 Task: Create a due date automation trigger when advanced on, 2 hours after a card is due add fields without custom field "Resume" set to a number greater or equal to 1 and greater than 10.
Action: Mouse moved to (1064, 130)
Screenshot: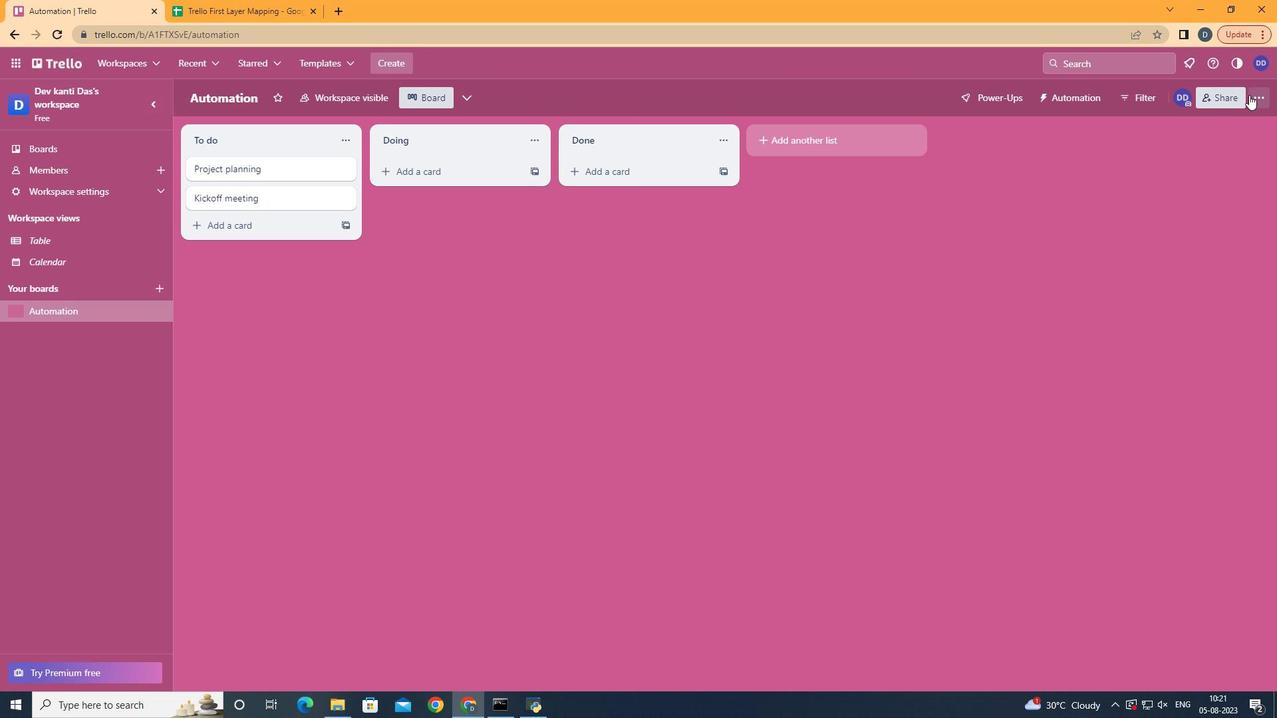 
Action: Mouse pressed left at (1064, 130)
Screenshot: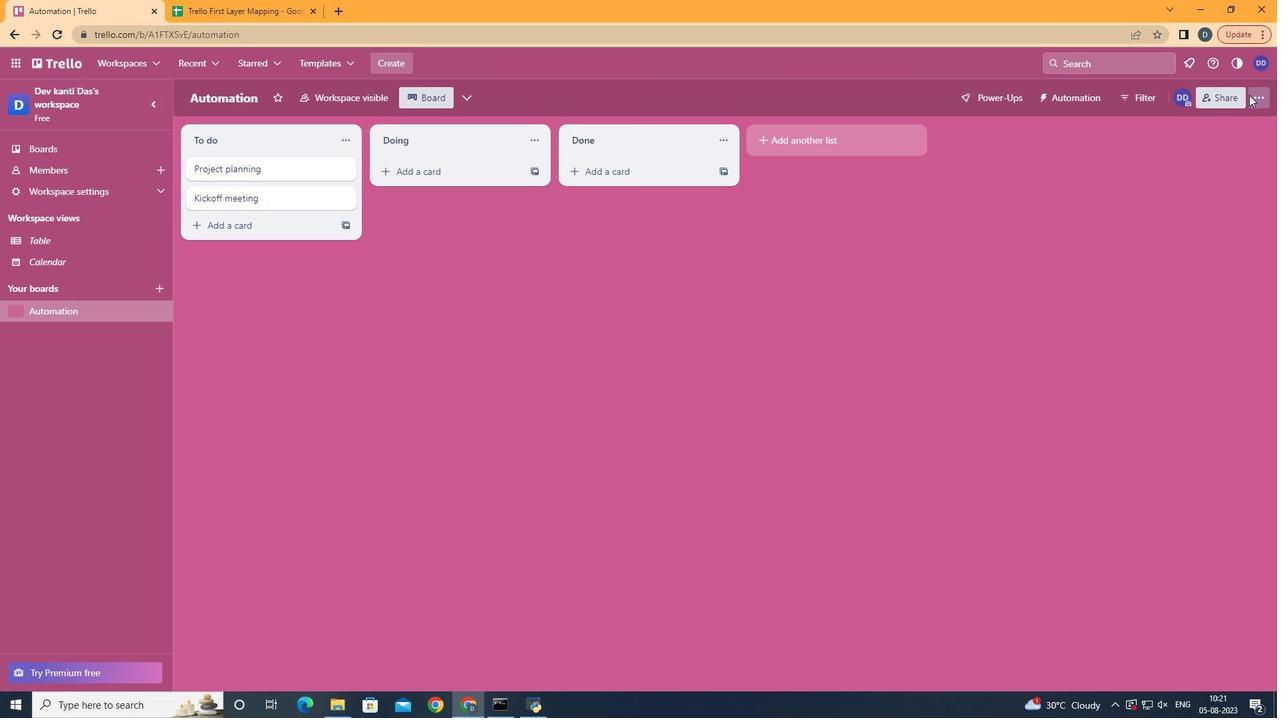 
Action: Mouse moved to (1015, 290)
Screenshot: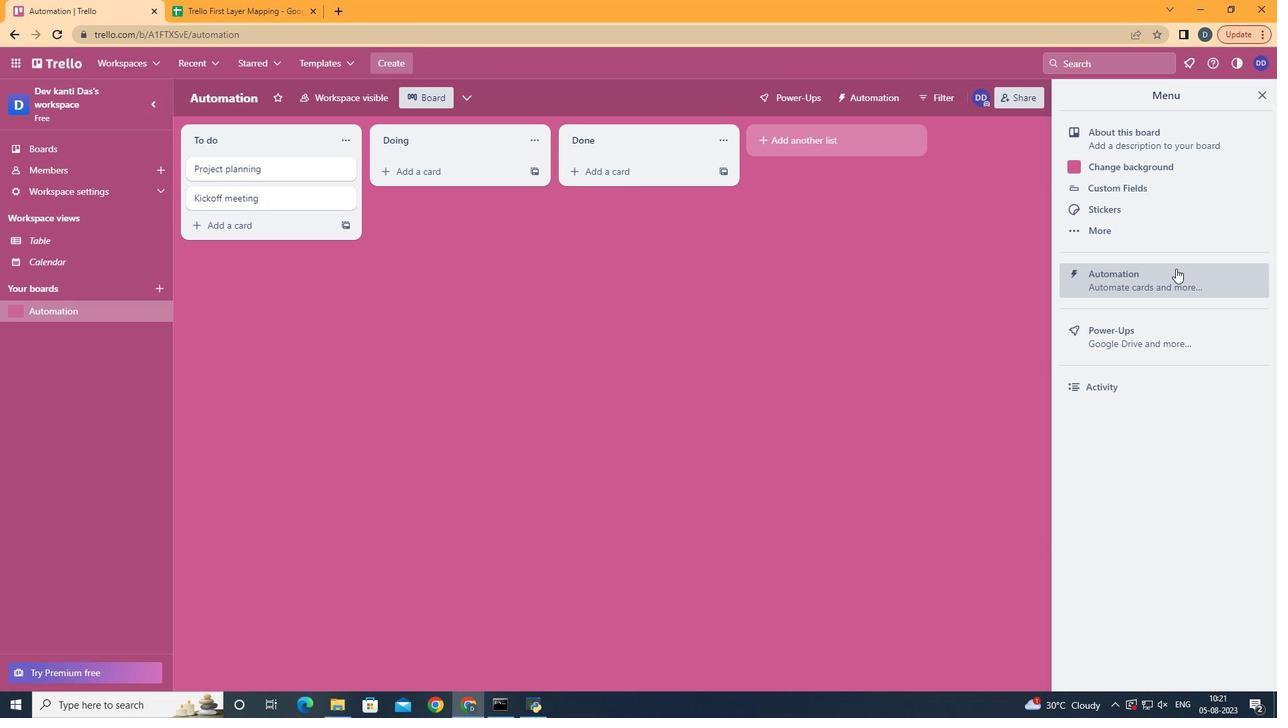 
Action: Mouse pressed left at (1015, 290)
Screenshot: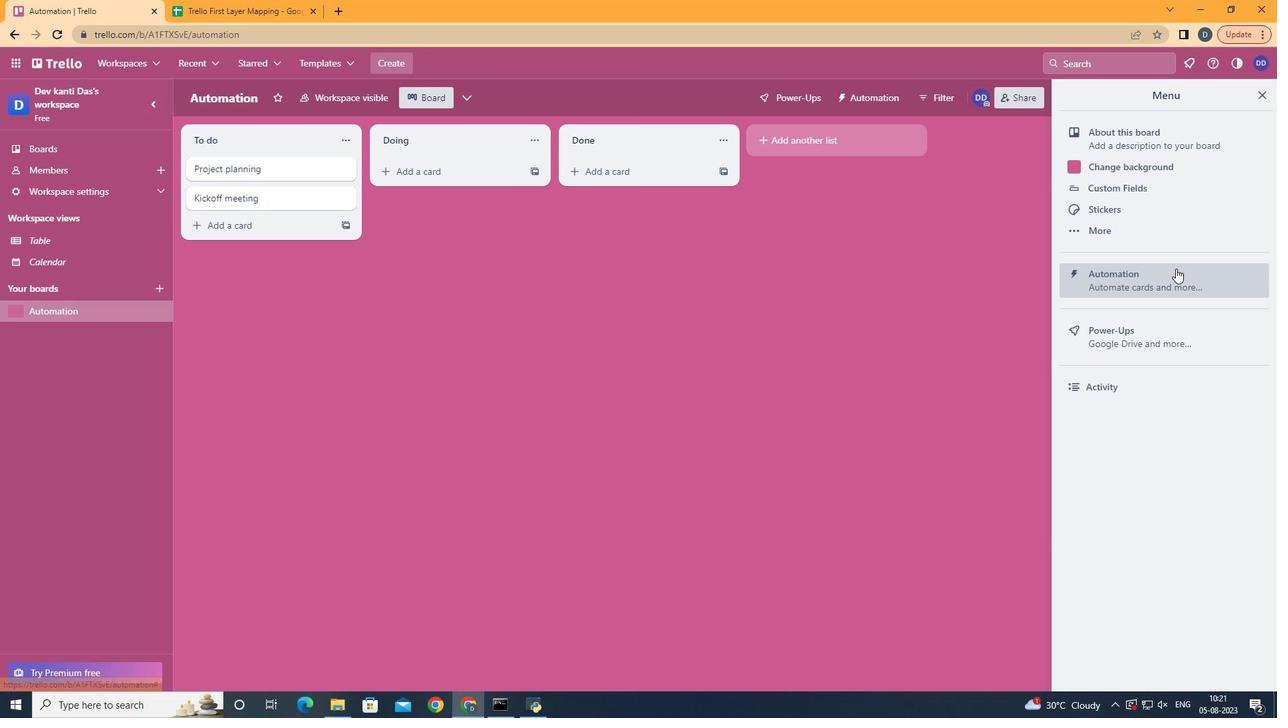 
Action: Mouse moved to (384, 286)
Screenshot: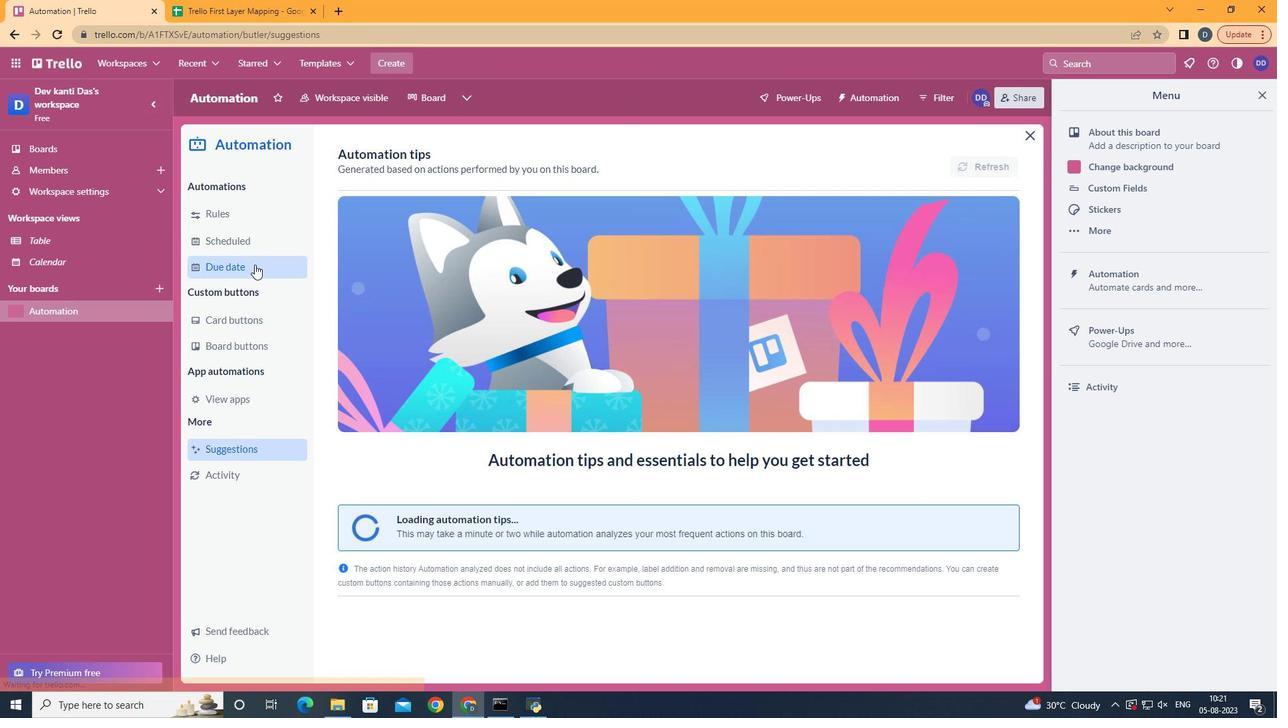 
Action: Mouse pressed left at (384, 286)
Screenshot: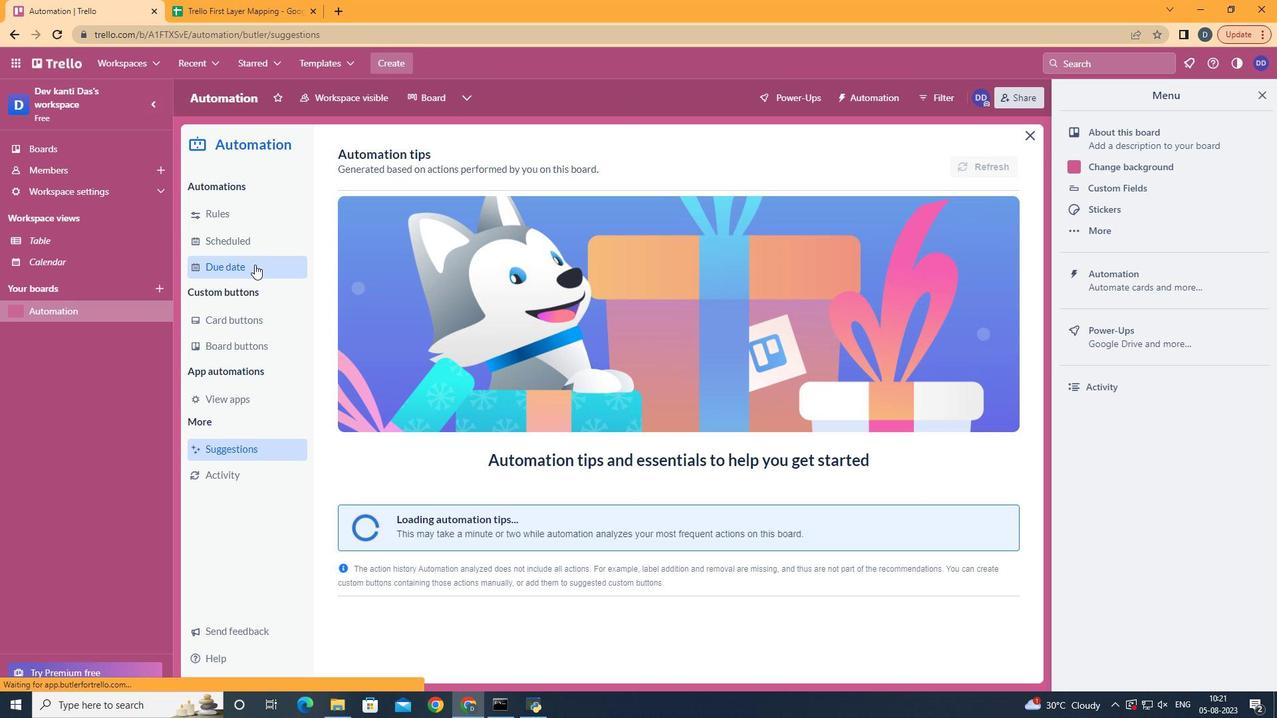 
Action: Mouse moved to (850, 186)
Screenshot: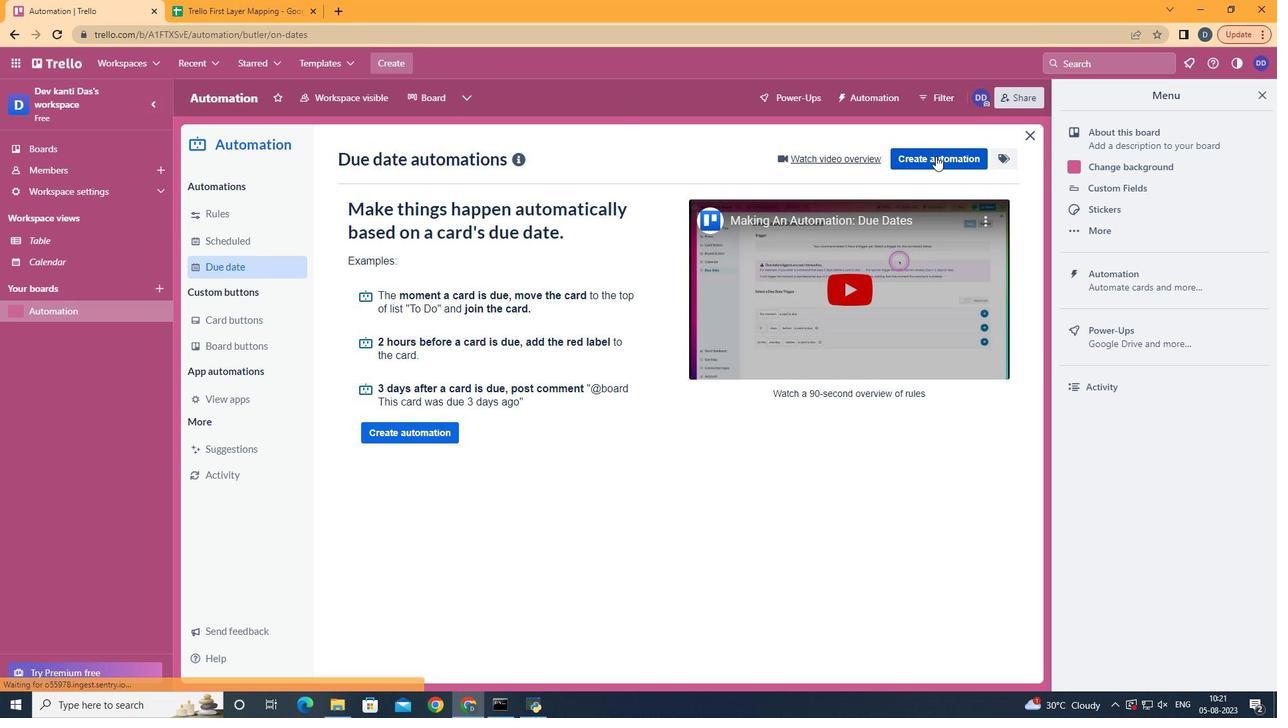 
Action: Mouse pressed left at (850, 186)
Screenshot: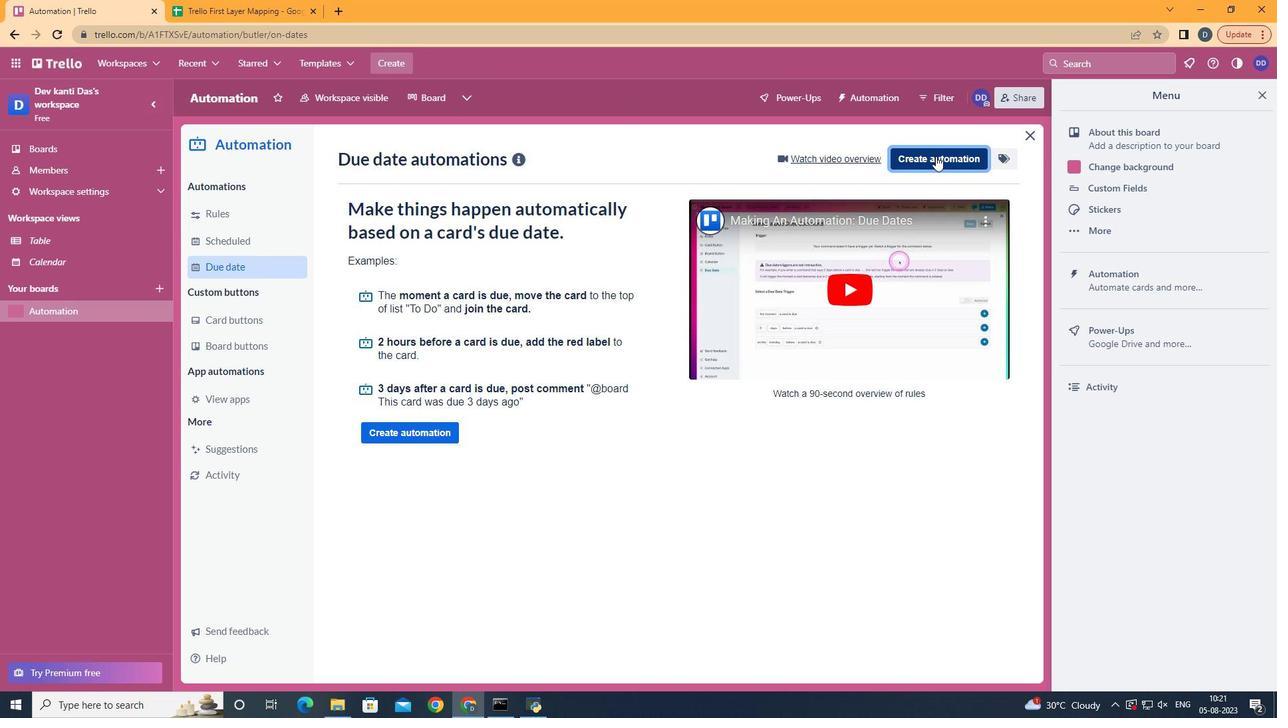 
Action: Mouse moved to (691, 300)
Screenshot: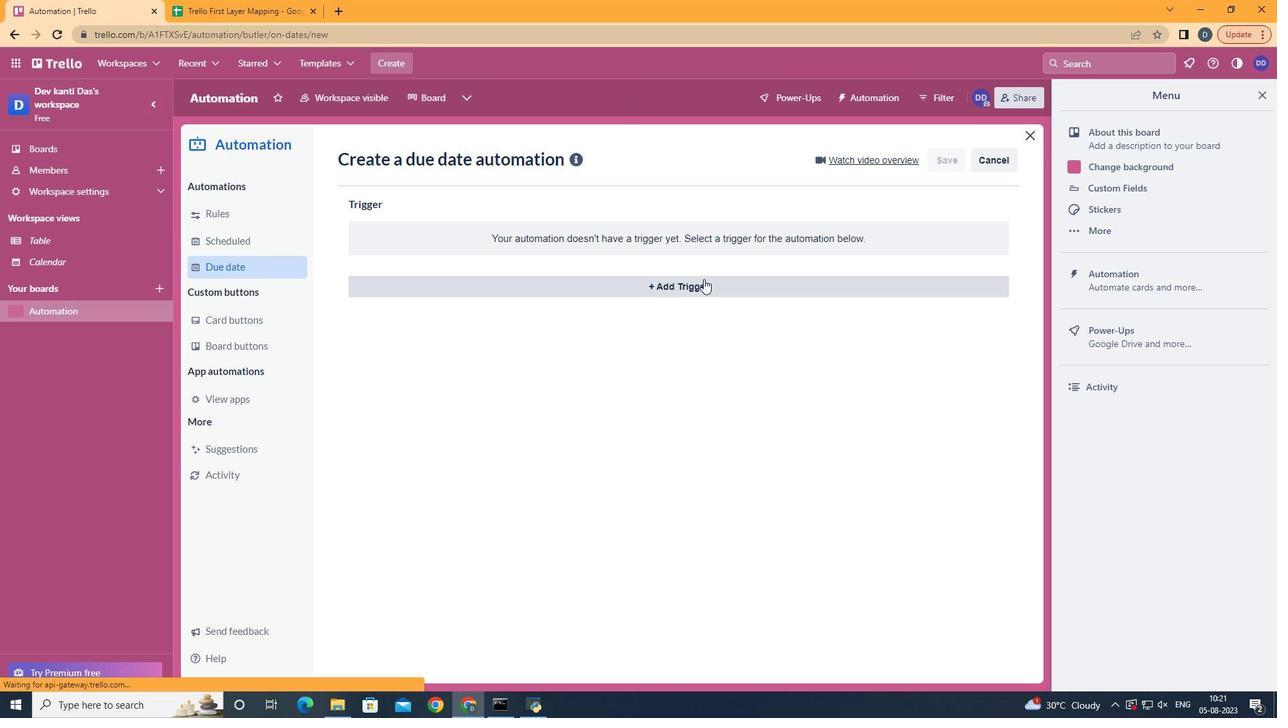 
Action: Mouse pressed left at (691, 300)
Screenshot: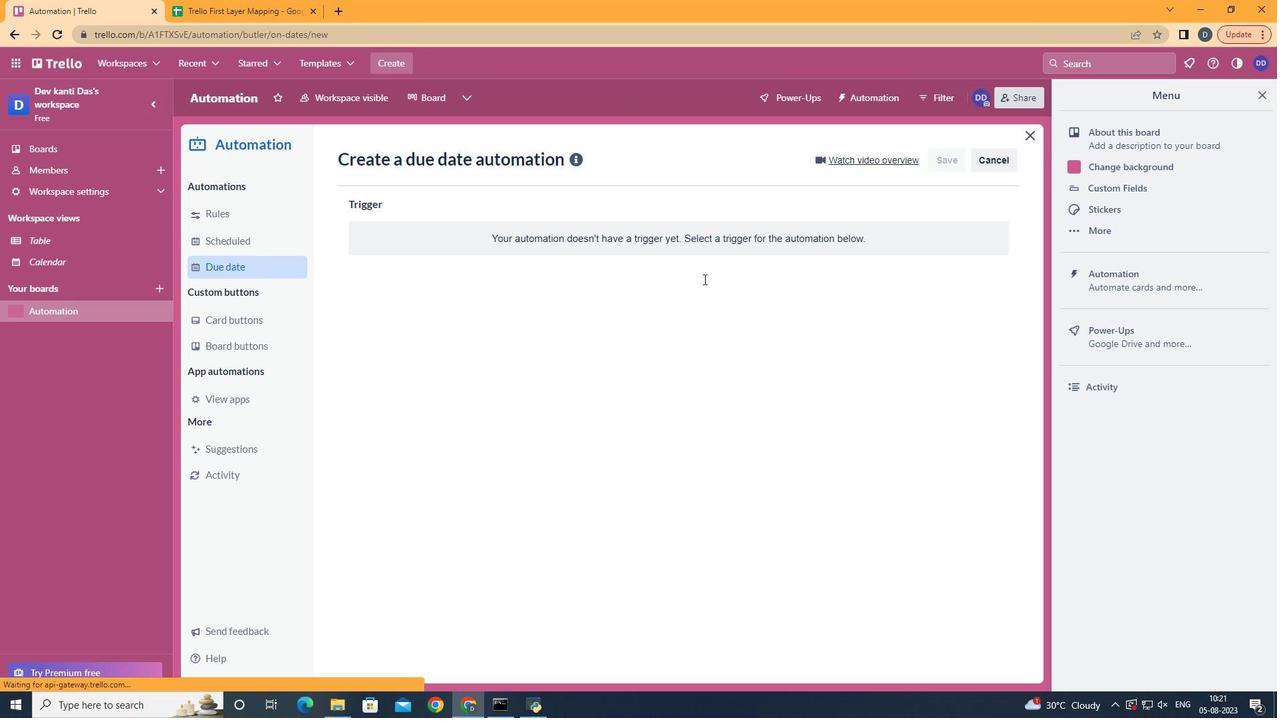 
Action: Mouse moved to (506, 567)
Screenshot: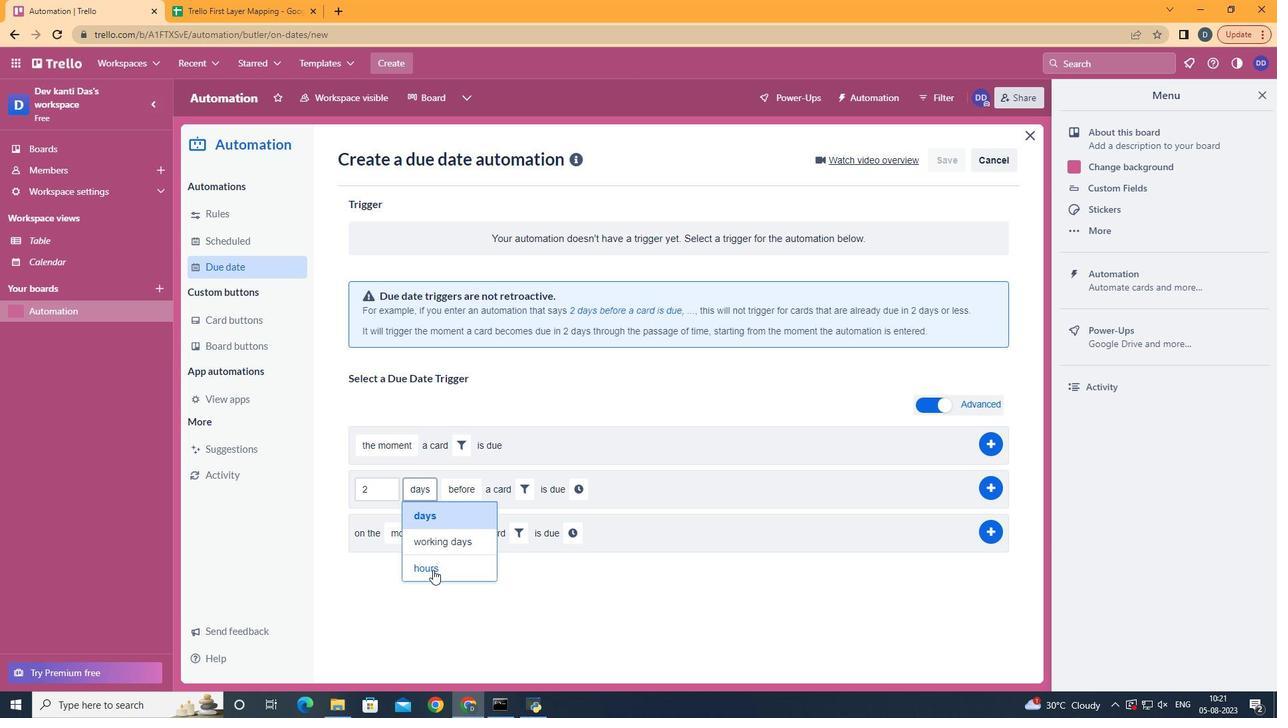 
Action: Mouse pressed left at (506, 567)
Screenshot: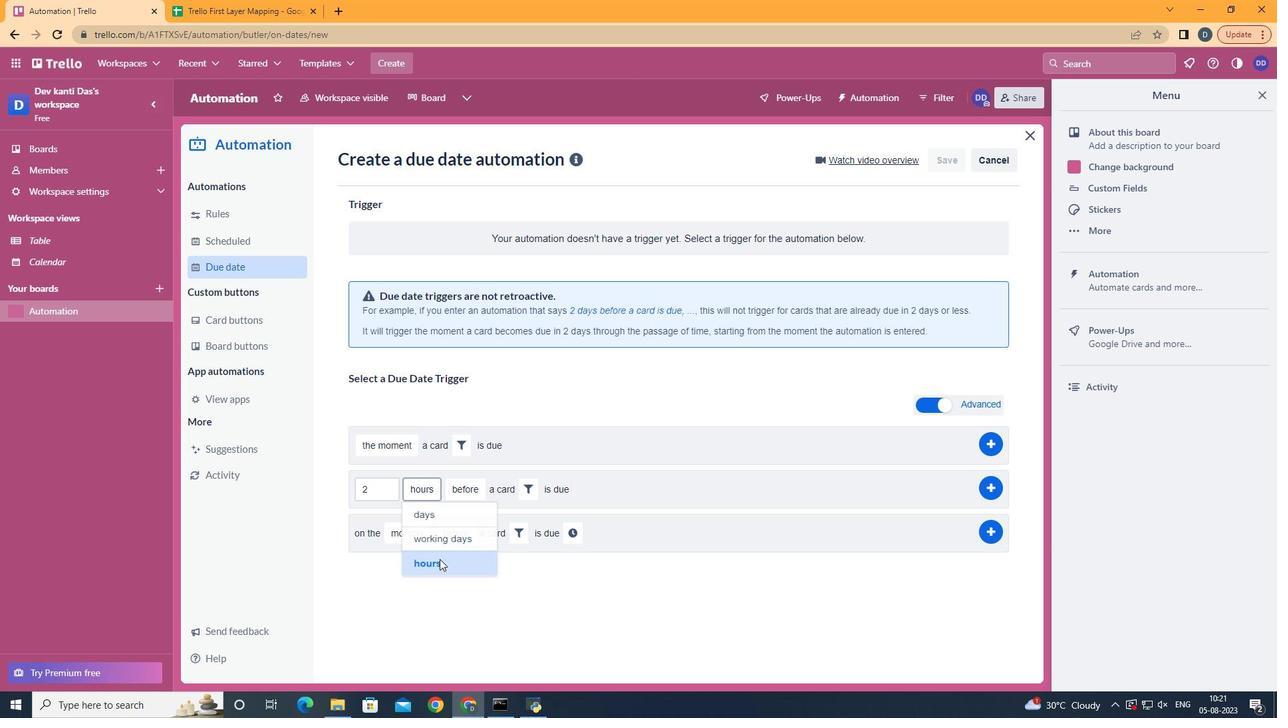 
Action: Mouse moved to (533, 542)
Screenshot: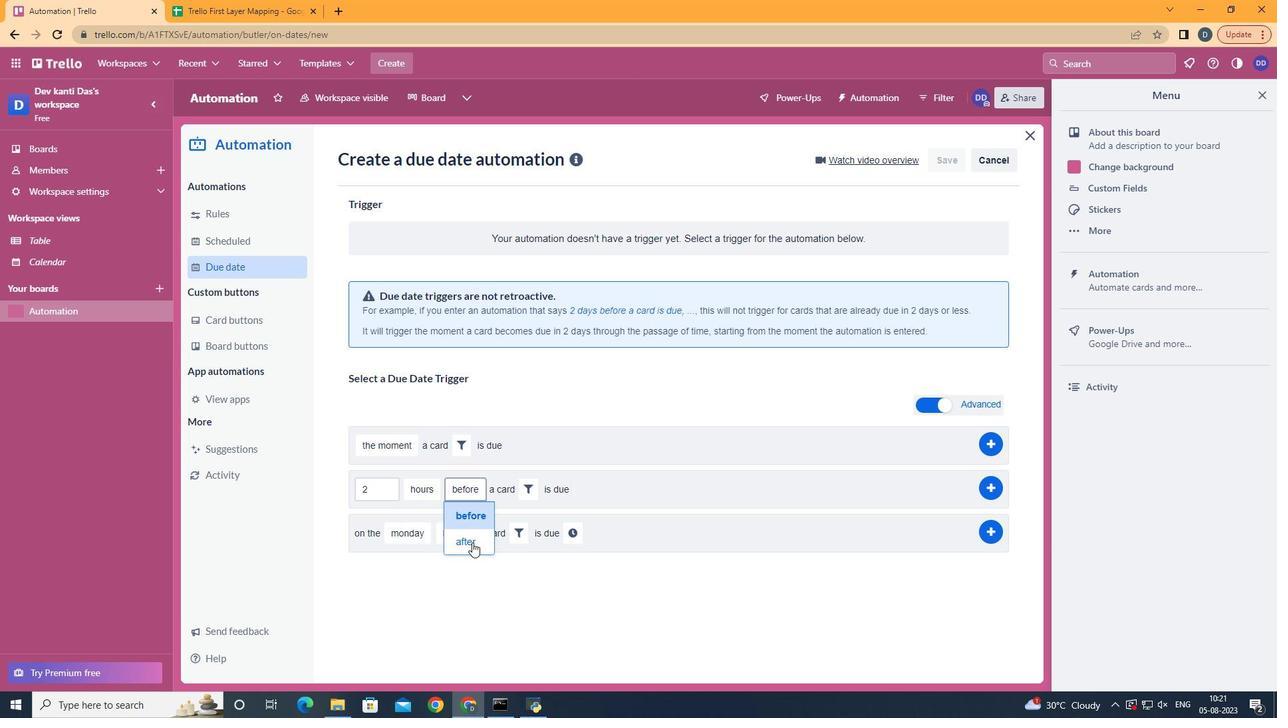 
Action: Mouse pressed left at (533, 542)
Screenshot: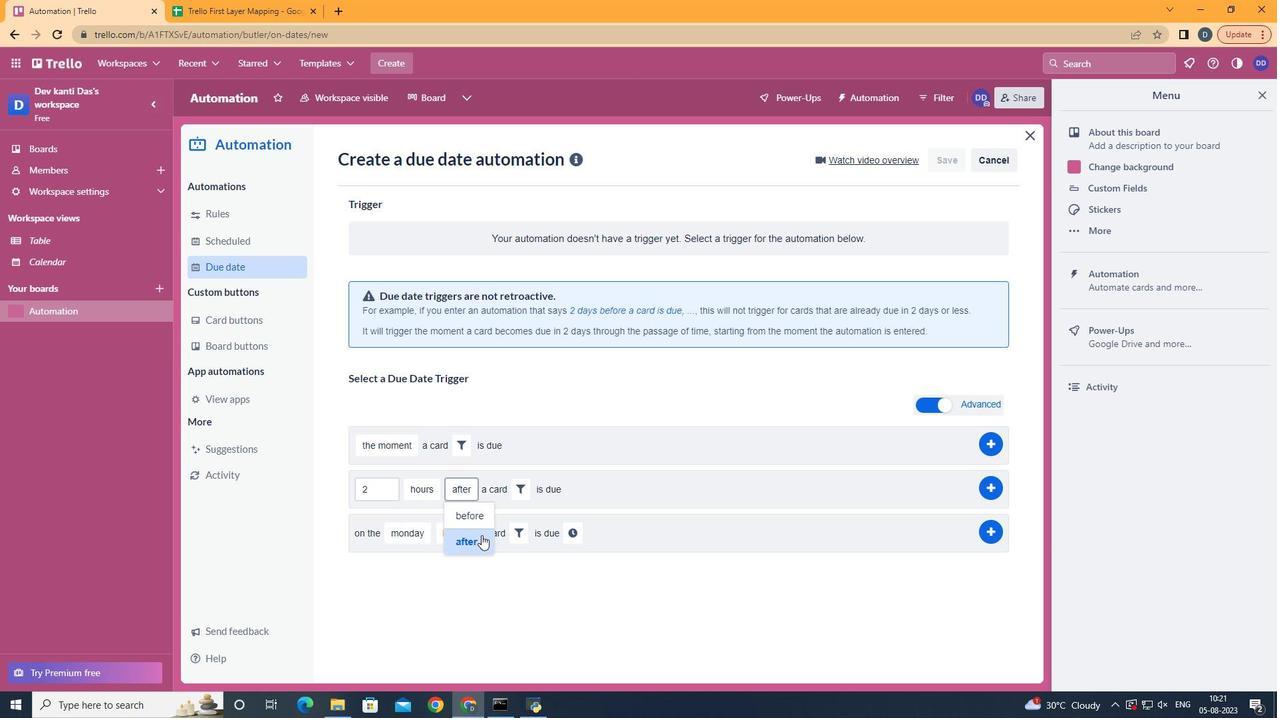 
Action: Mouse moved to (571, 495)
Screenshot: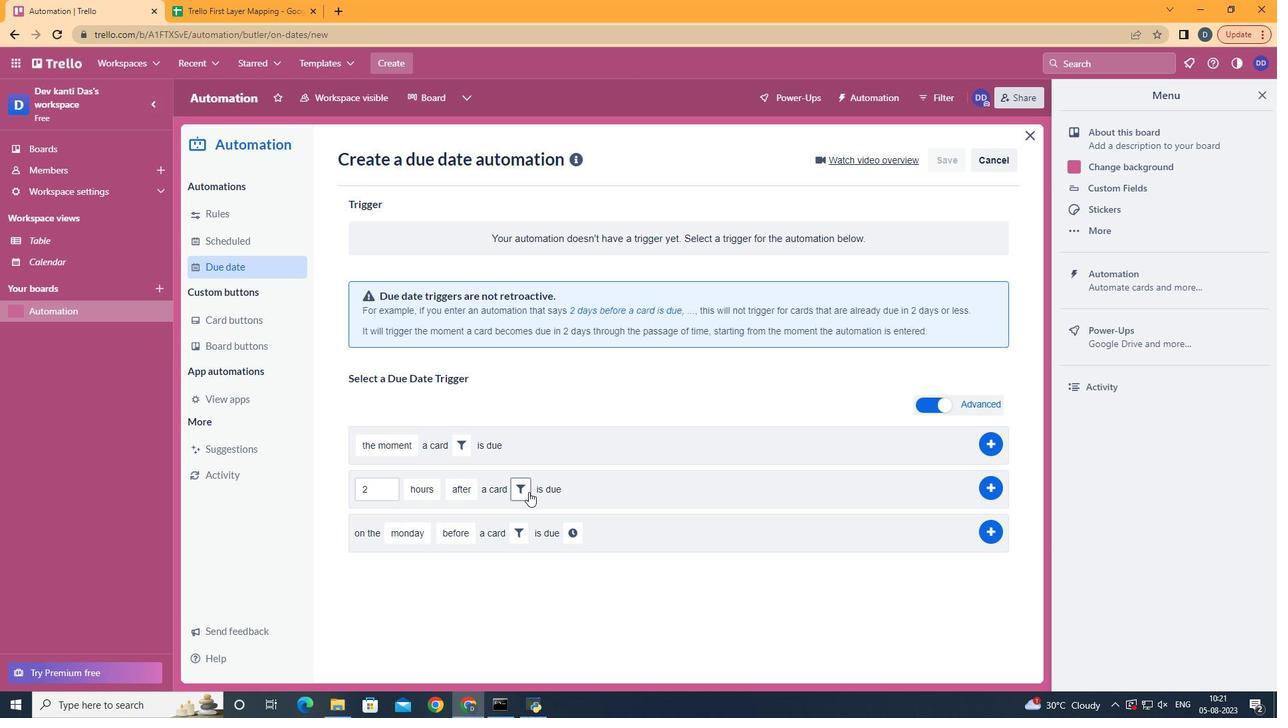 
Action: Mouse pressed left at (571, 495)
Screenshot: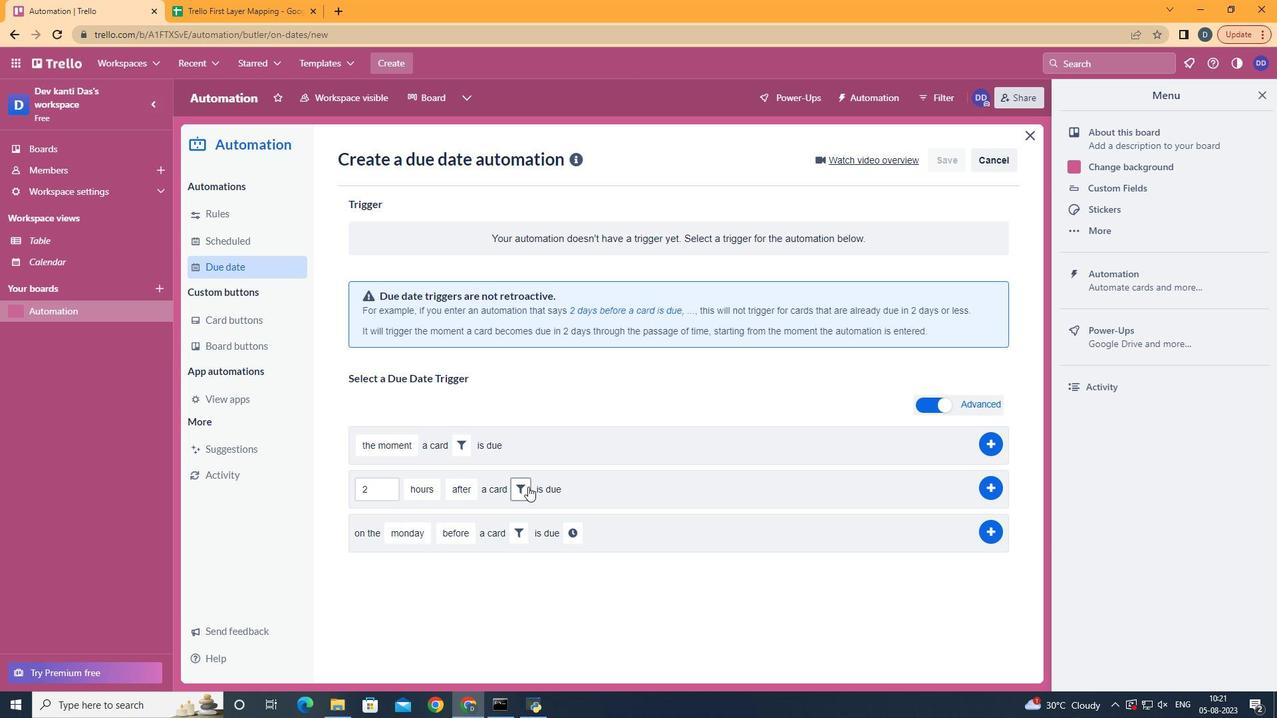 
Action: Mouse moved to (708, 533)
Screenshot: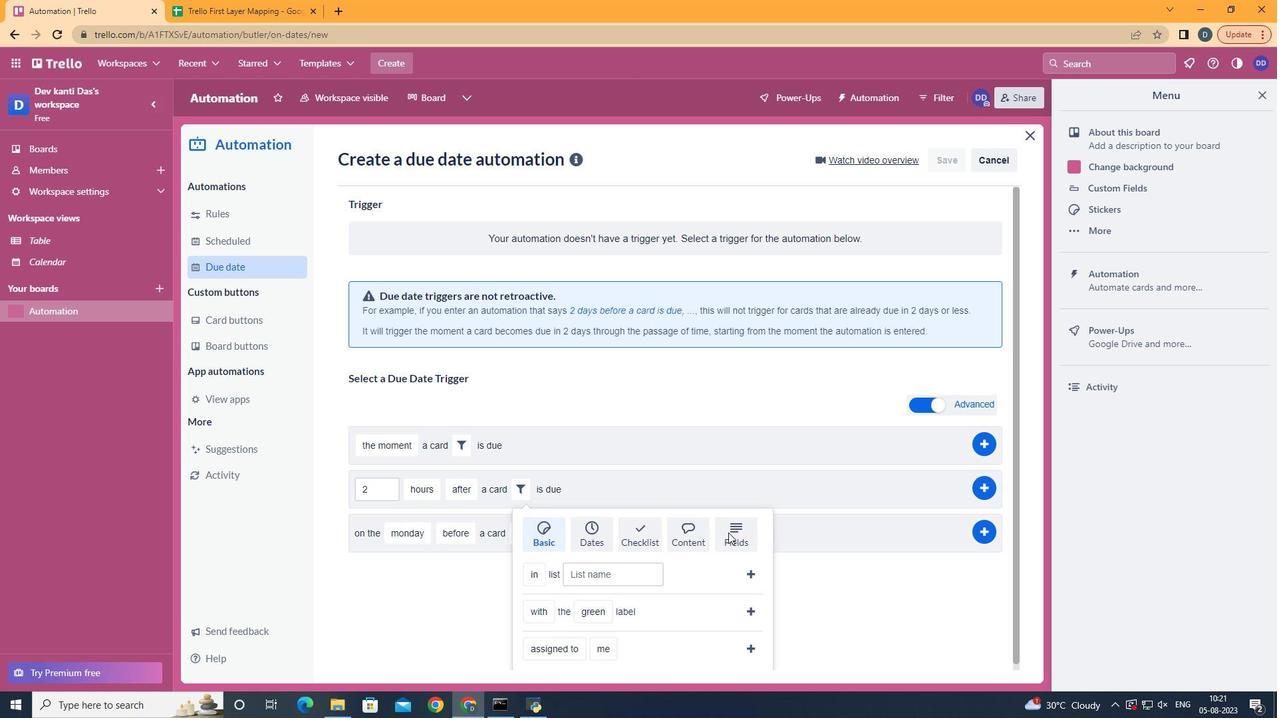 
Action: Mouse pressed left at (708, 533)
Screenshot: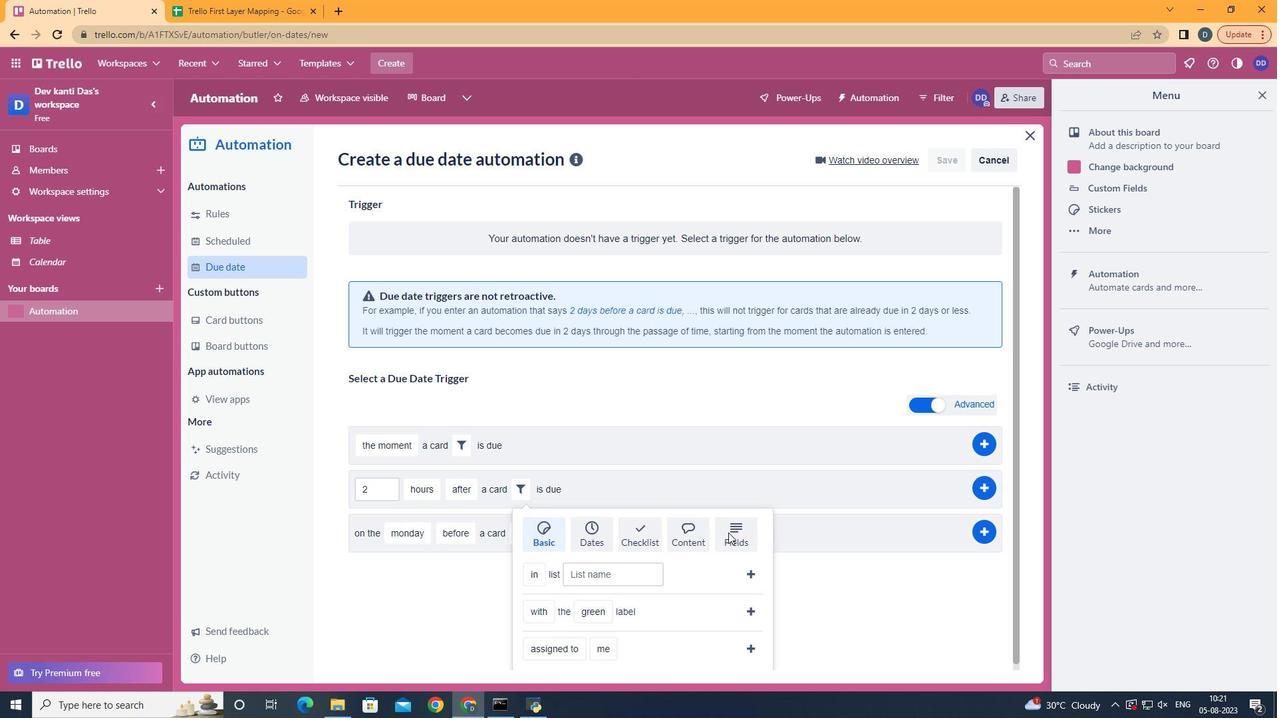 
Action: Mouse scrolled (708, 532) with delta (0, 0)
Screenshot: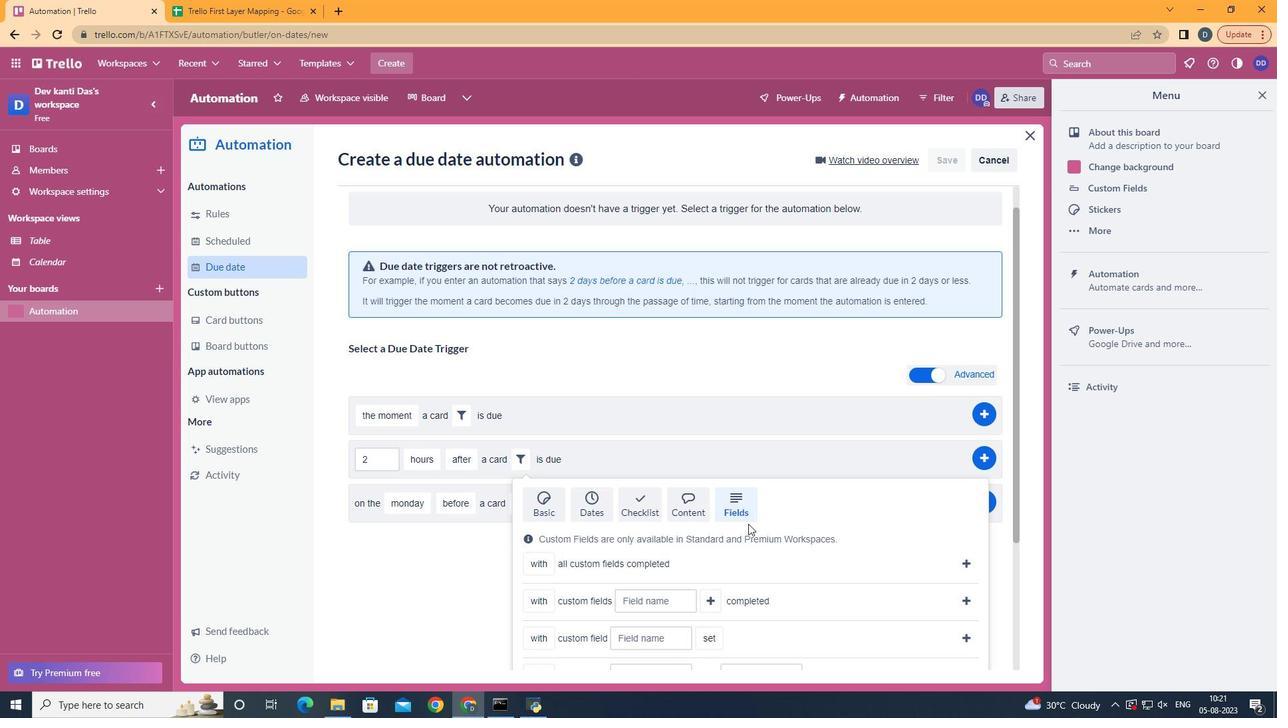 
Action: Mouse scrolled (708, 532) with delta (0, 0)
Screenshot: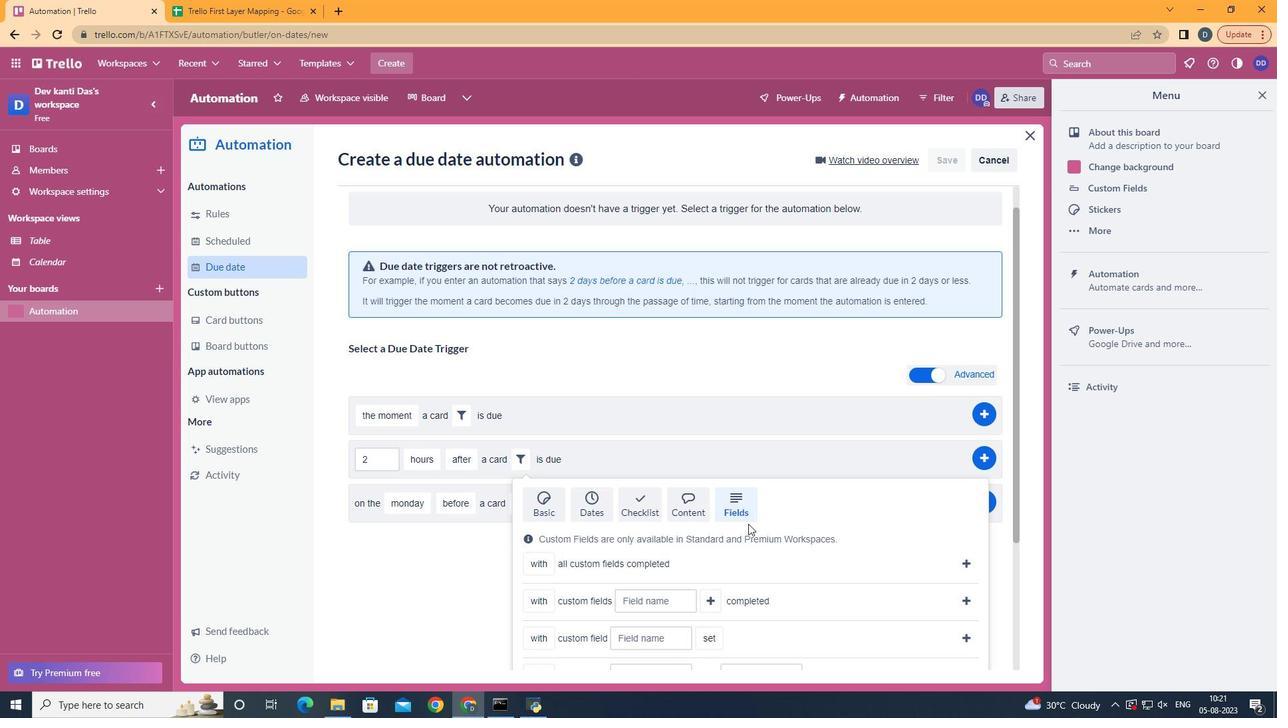 
Action: Mouse scrolled (708, 532) with delta (0, 0)
Screenshot: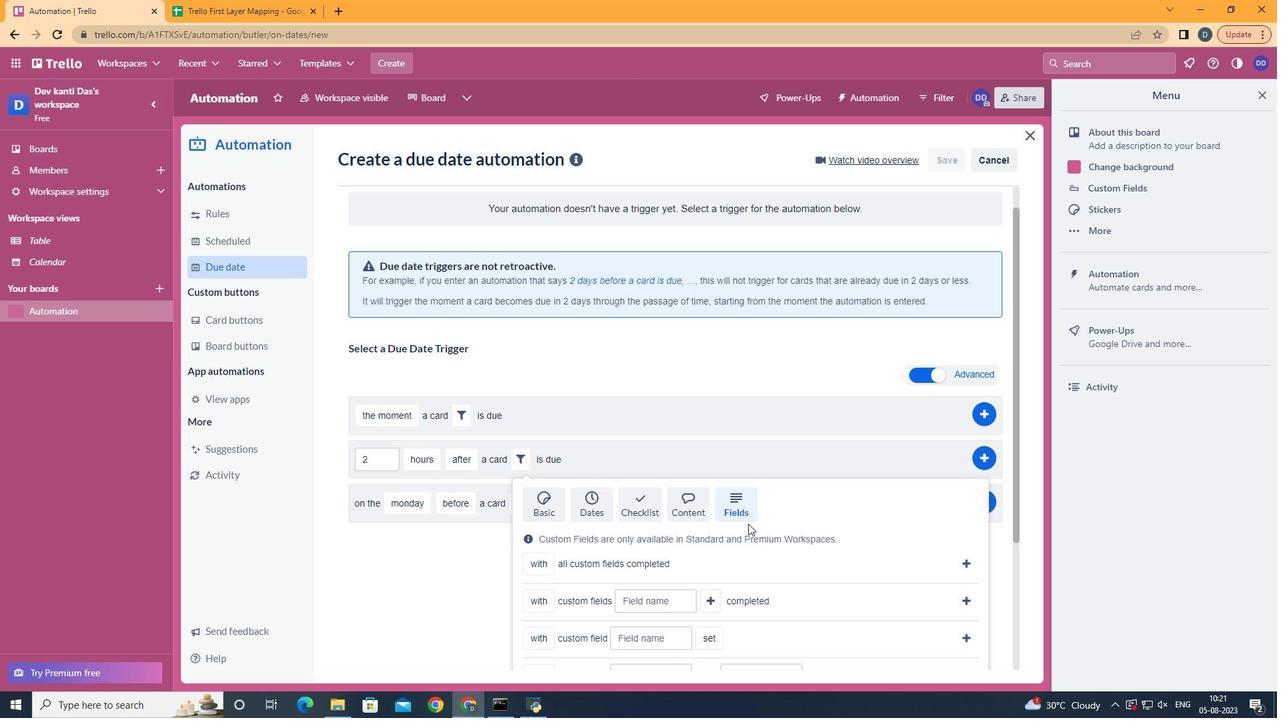
Action: Mouse scrolled (708, 532) with delta (0, 0)
Screenshot: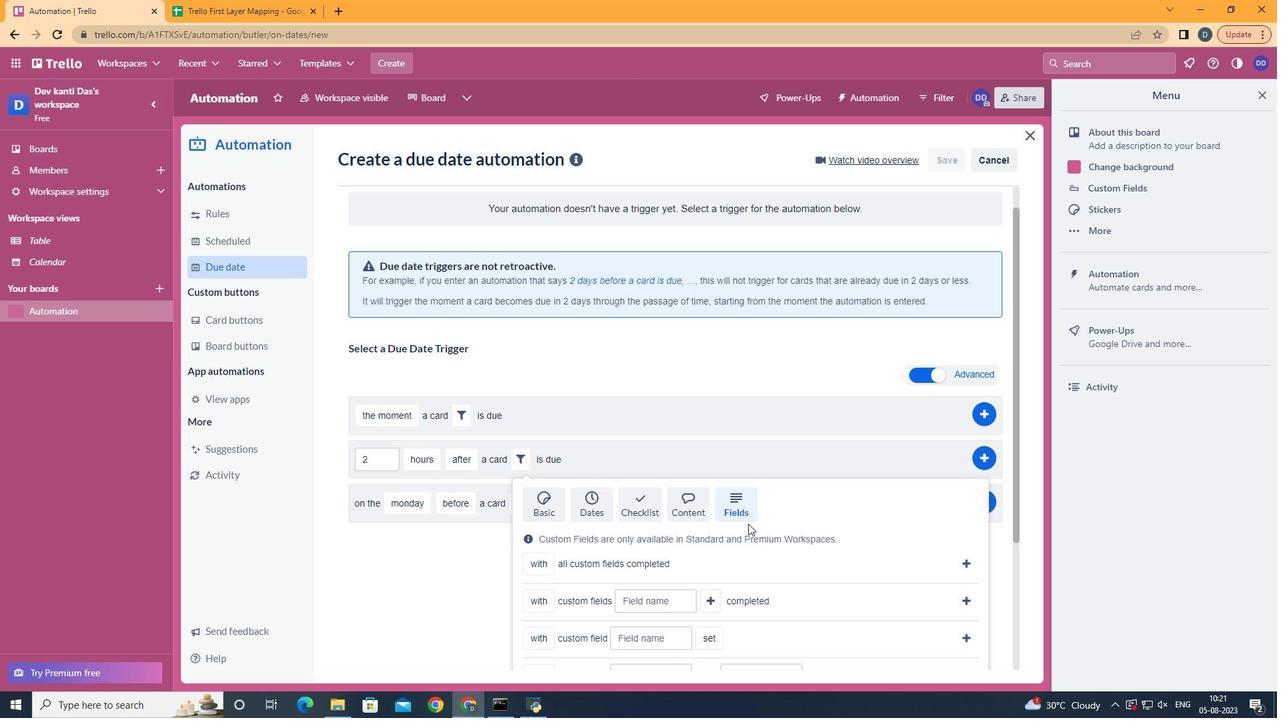 
Action: Mouse scrolled (708, 532) with delta (0, 0)
Screenshot: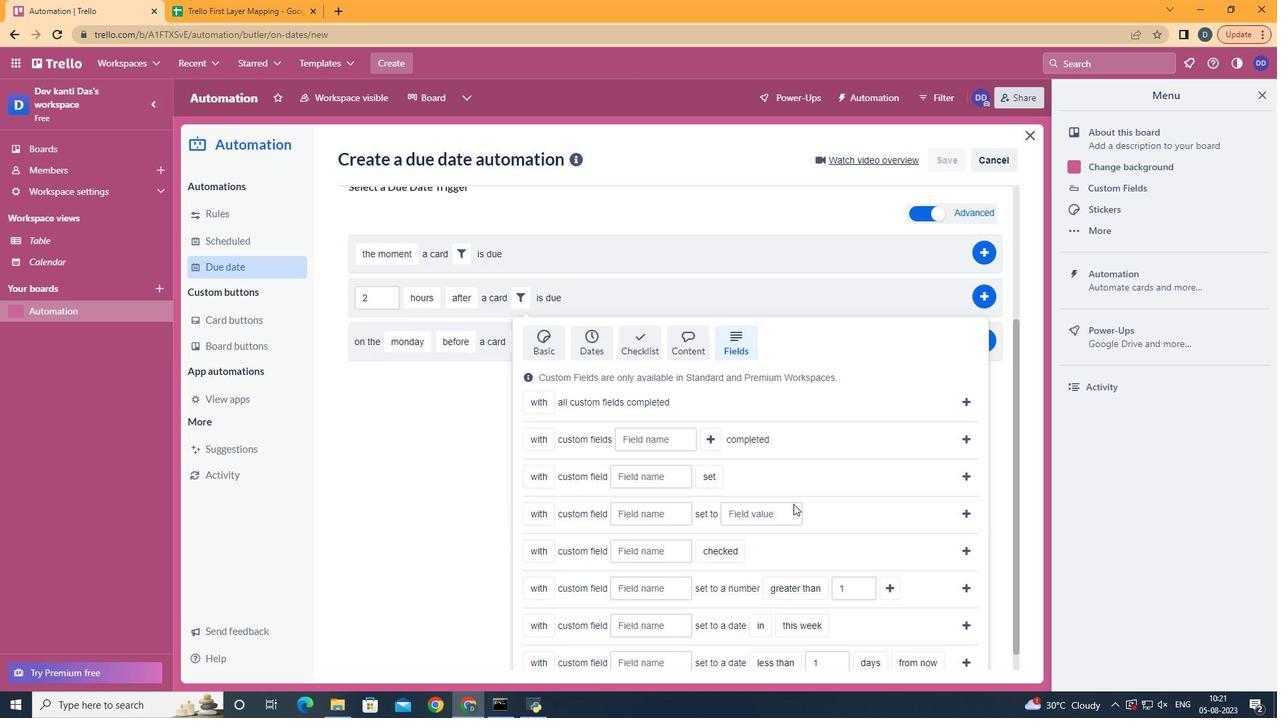 
Action: Mouse moved to (716, 529)
Screenshot: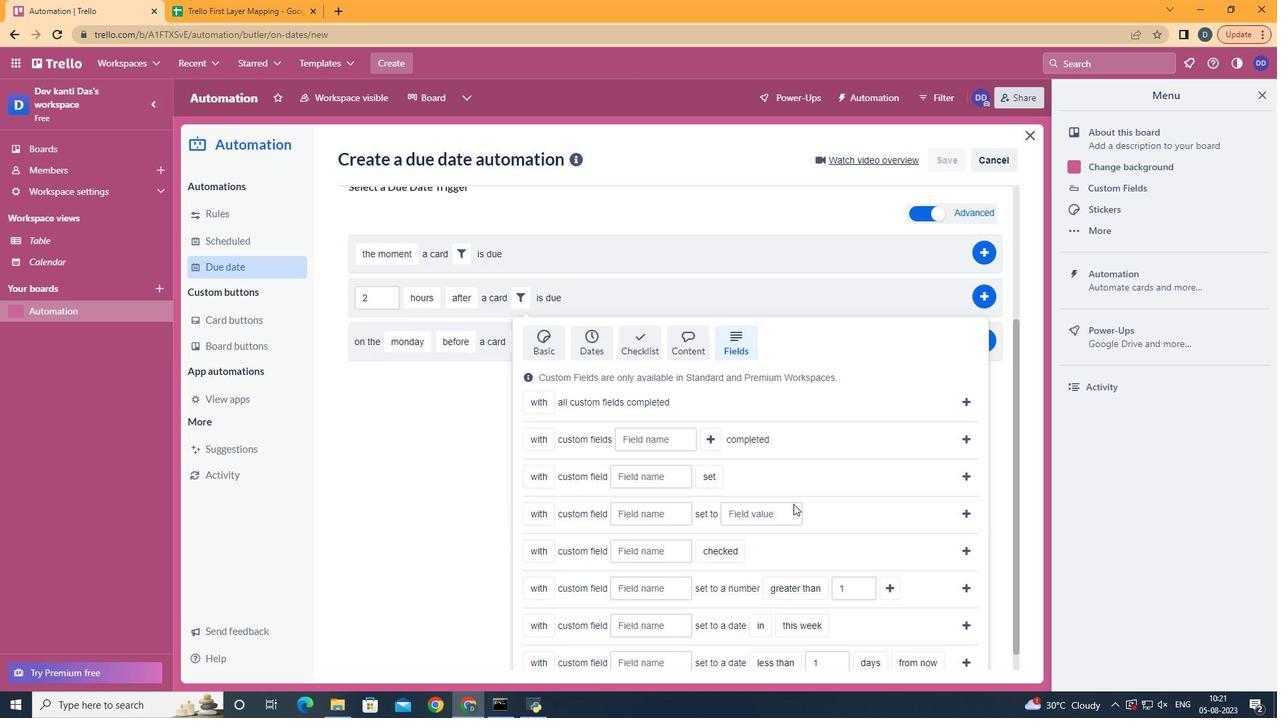 
Action: Mouse scrolled (716, 528) with delta (0, 0)
Screenshot: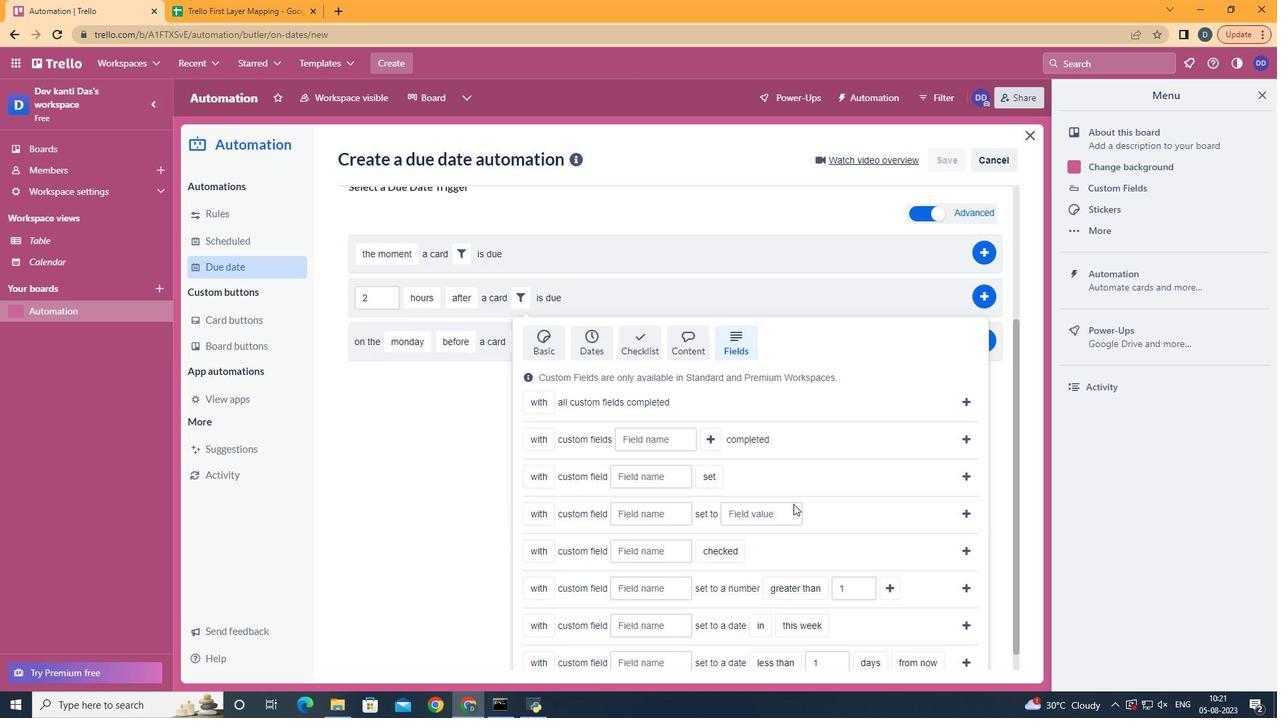 
Action: Mouse moved to (588, 615)
Screenshot: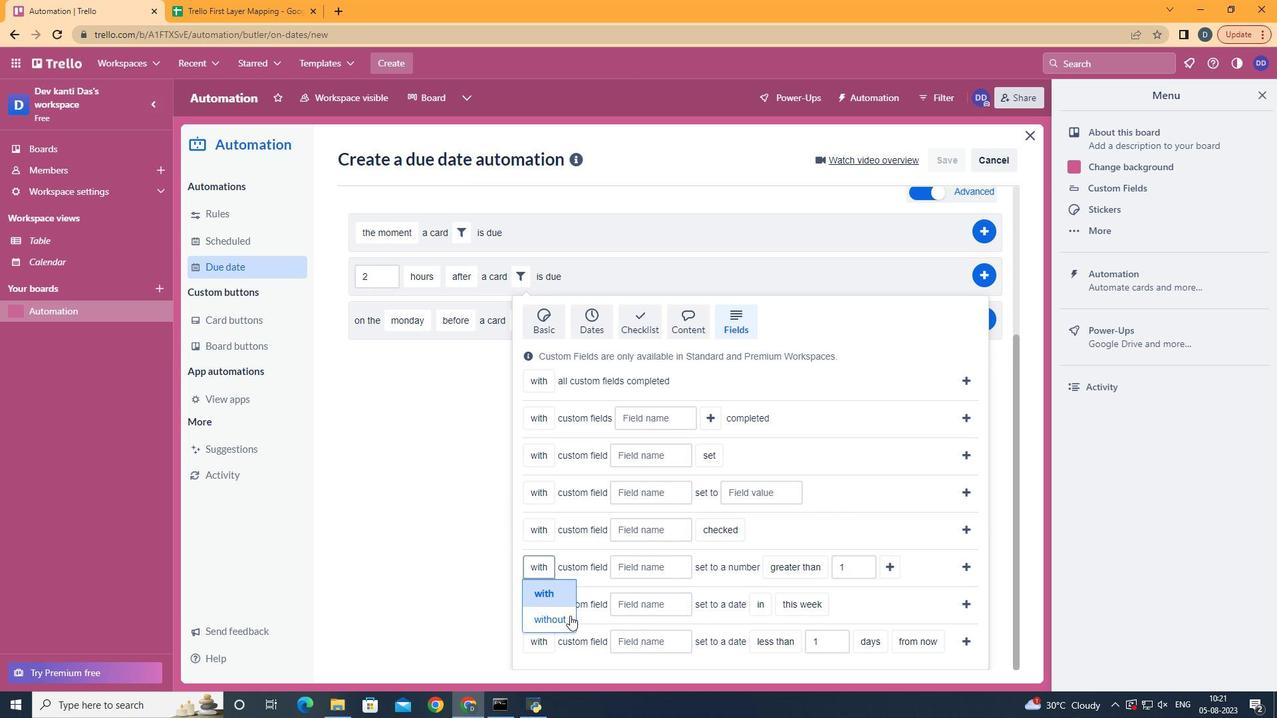 
Action: Mouse pressed left at (588, 615)
Screenshot: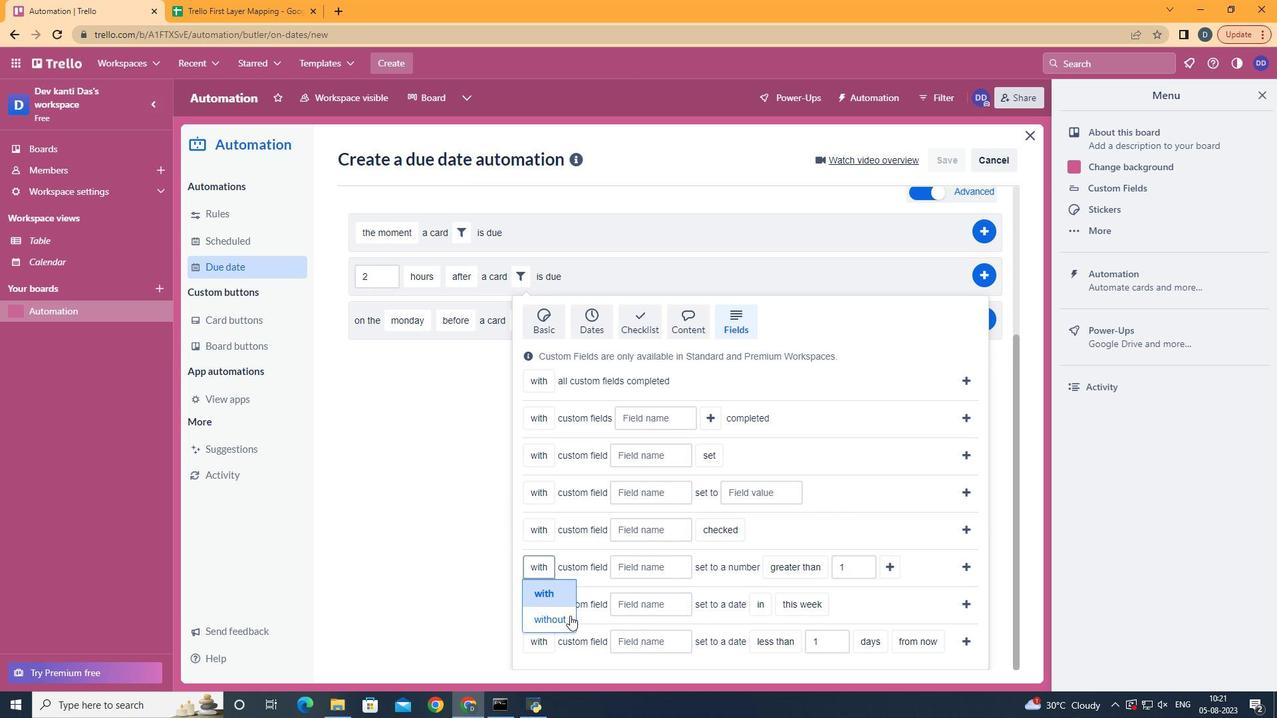 
Action: Mouse moved to (662, 565)
Screenshot: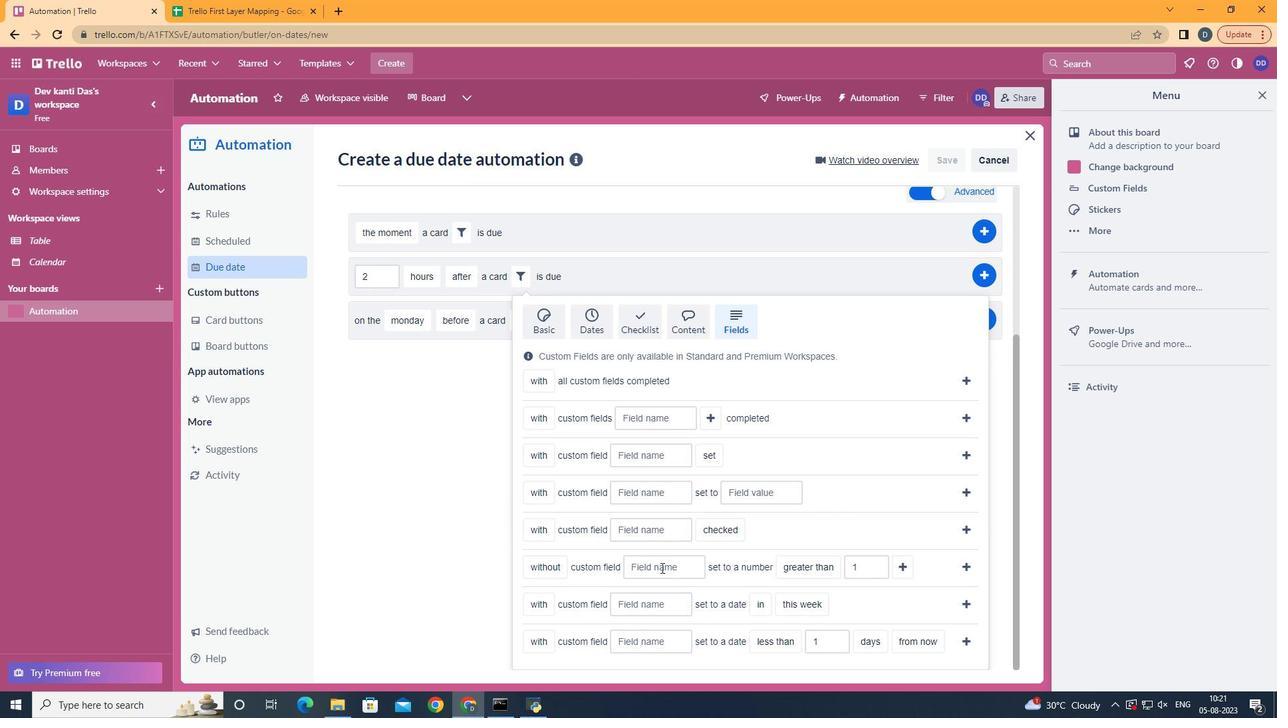 
Action: Mouse pressed left at (662, 565)
Screenshot: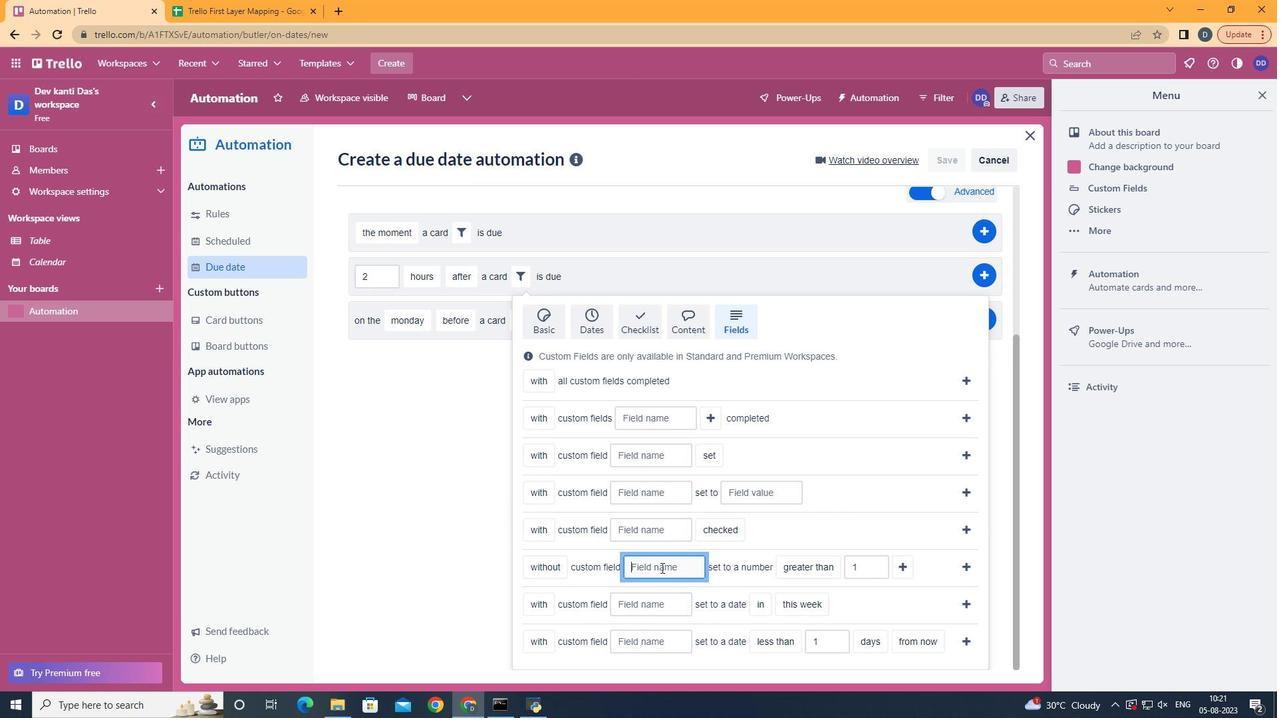 
Action: Key pressed <Key.shift>Resume
Screenshot: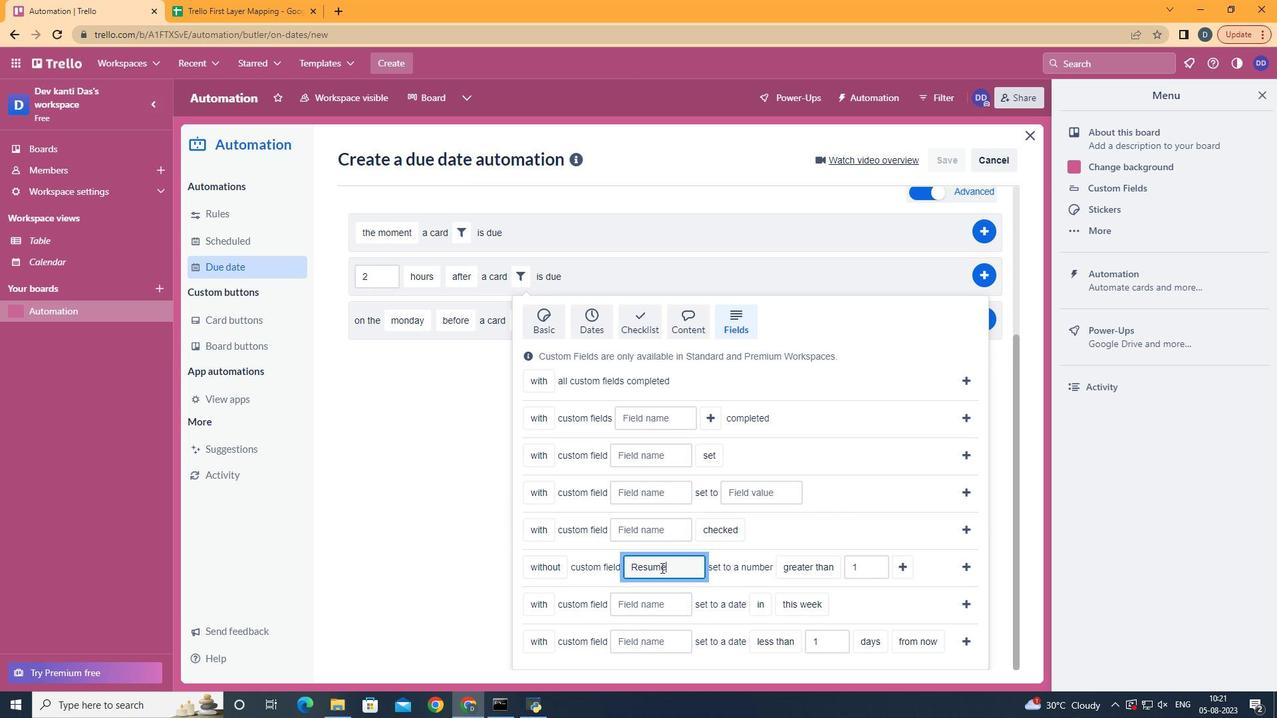 
Action: Mouse moved to (790, 487)
Screenshot: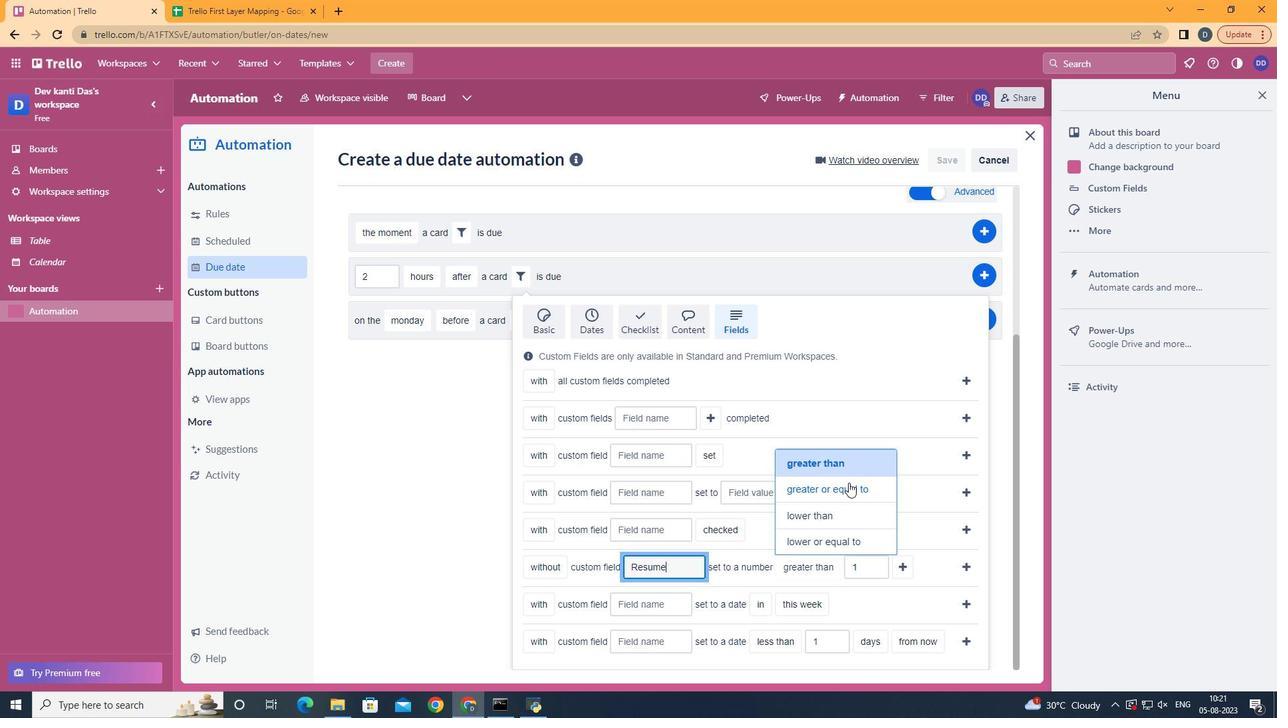 
Action: Mouse pressed left at (790, 487)
Screenshot: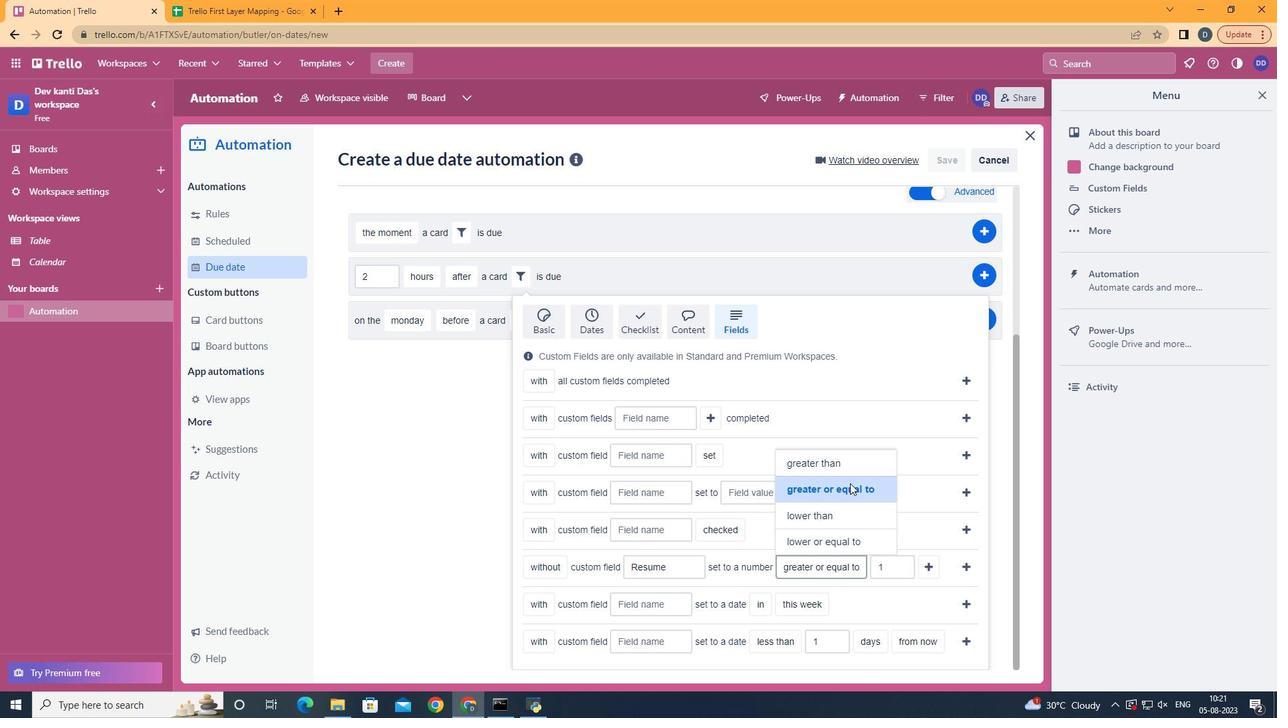 
Action: Mouse moved to (842, 567)
Screenshot: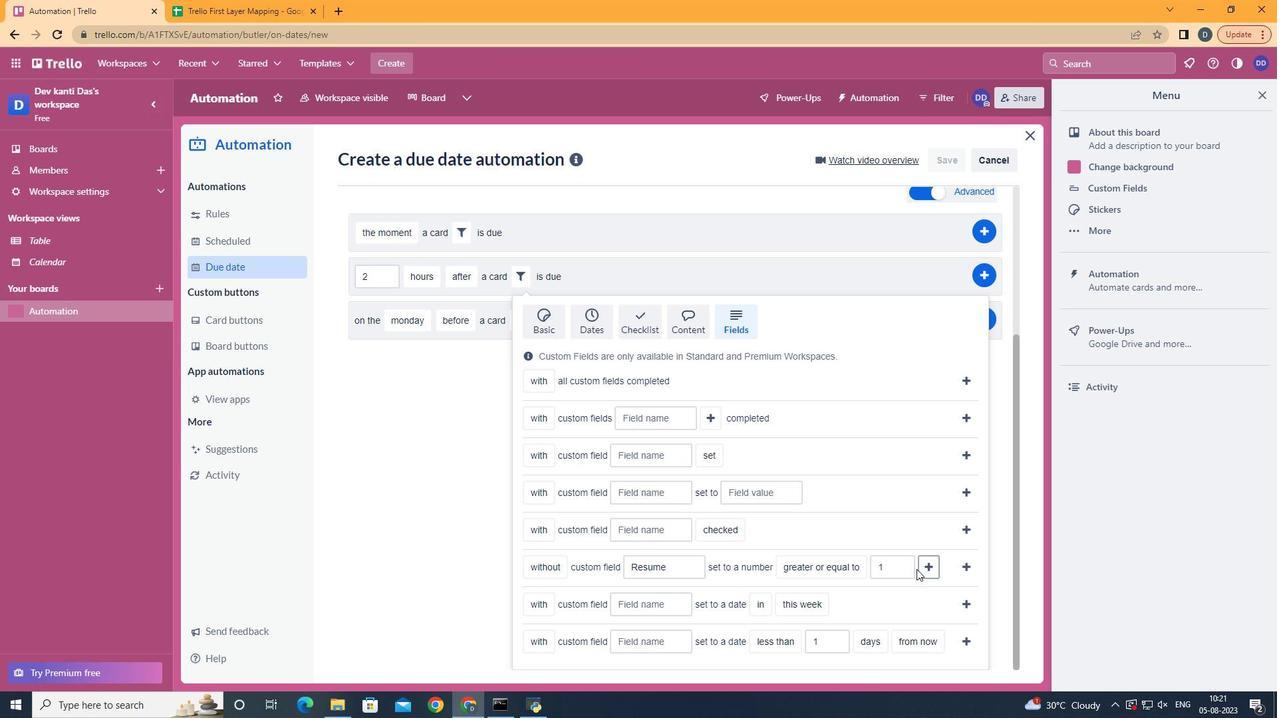 
Action: Mouse pressed left at (842, 567)
Screenshot: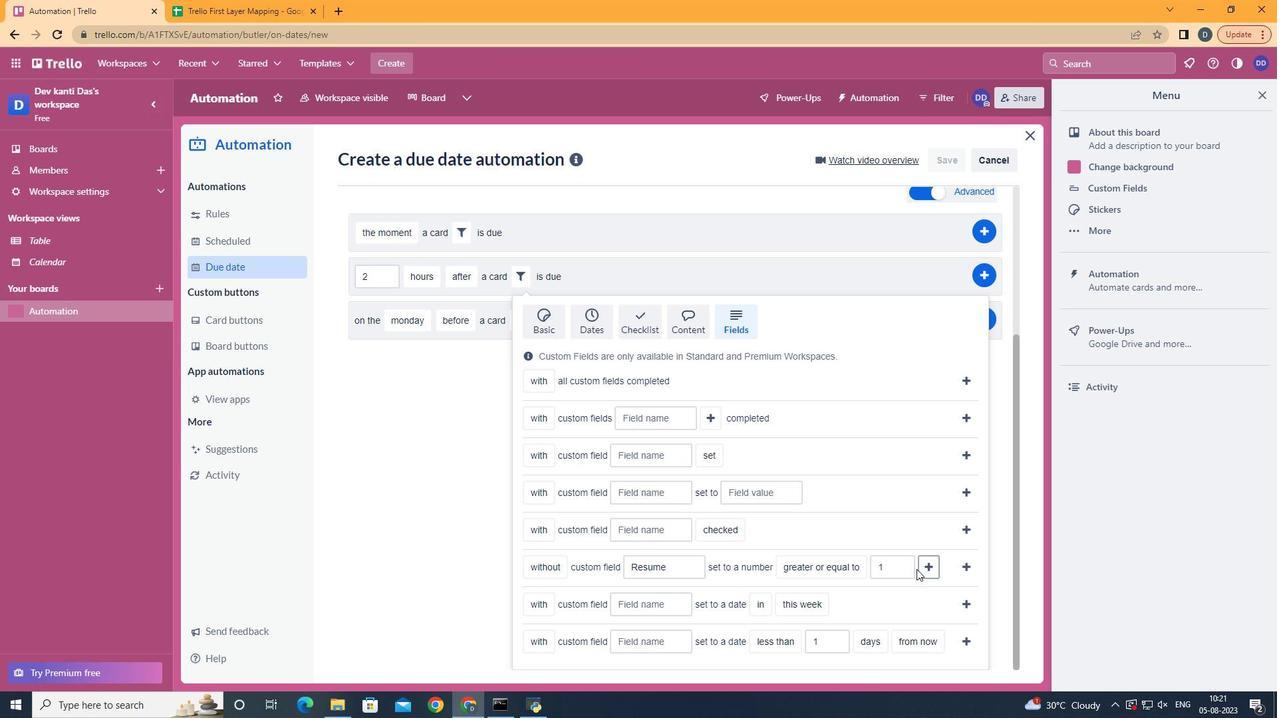 
Action: Mouse moved to (636, 542)
Screenshot: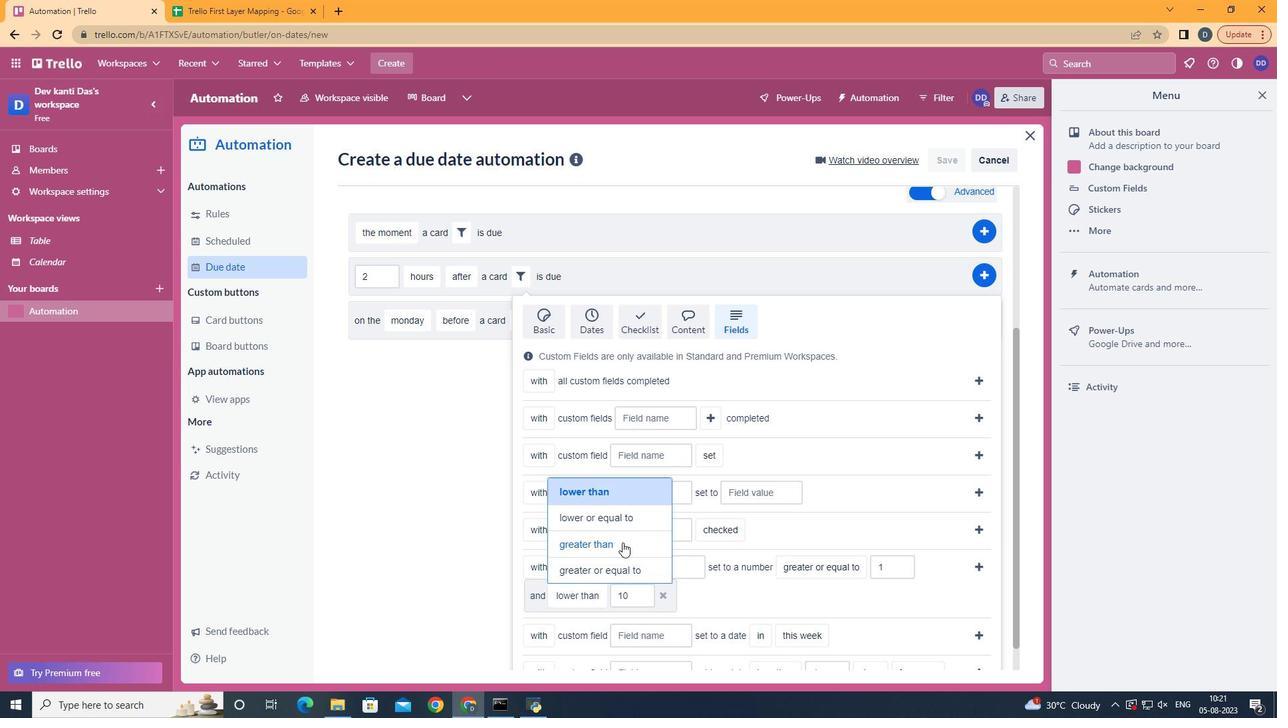 
Action: Mouse pressed left at (636, 542)
Screenshot: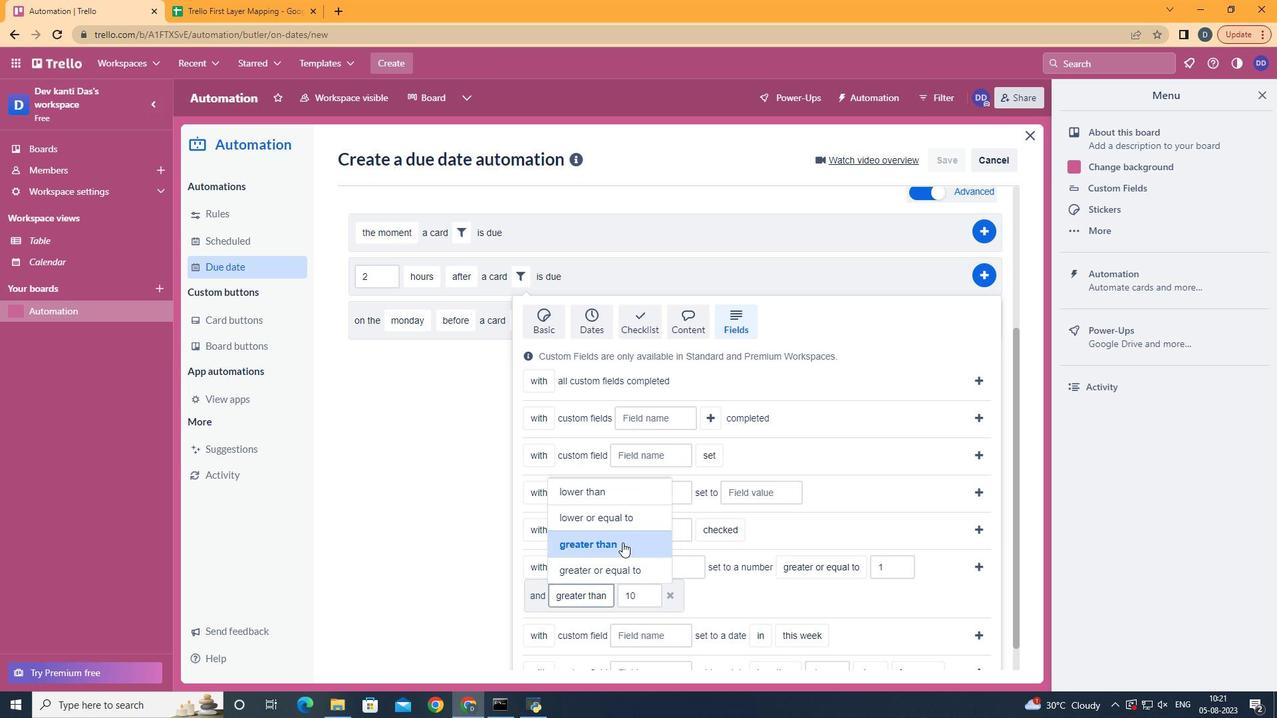 
Action: Mouse moved to (881, 567)
Screenshot: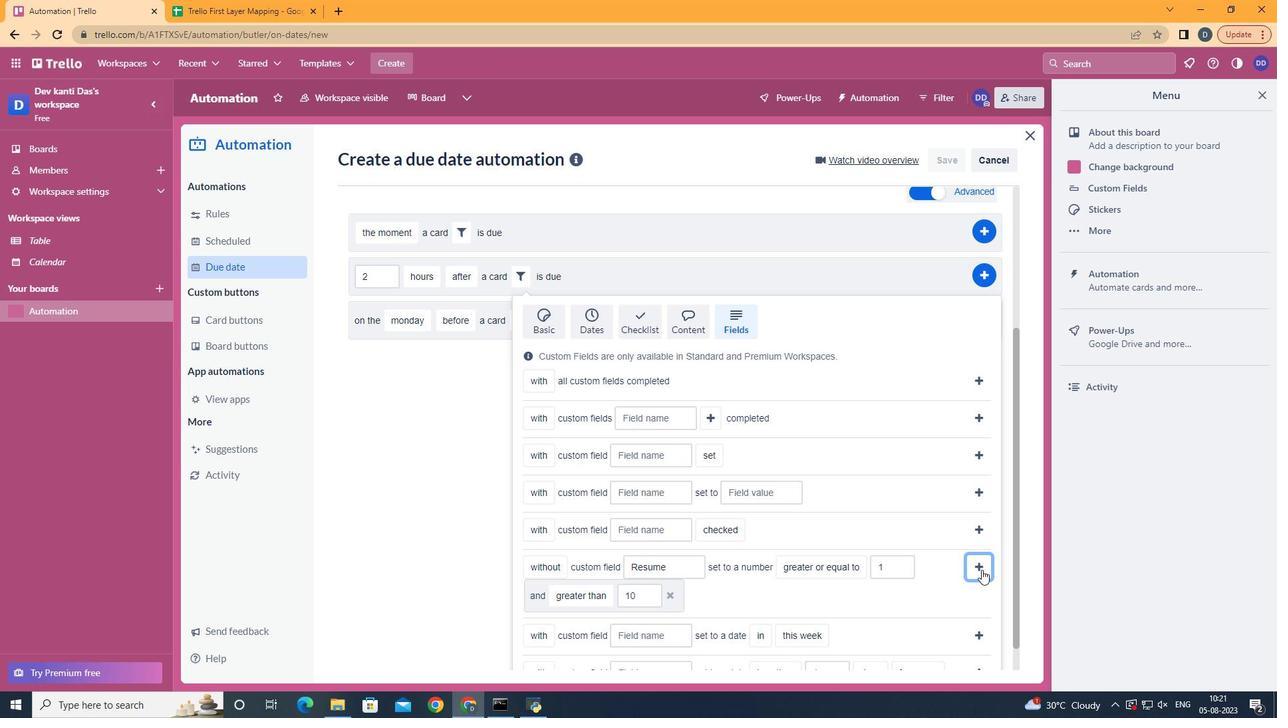 
Action: Mouse pressed left at (881, 567)
Screenshot: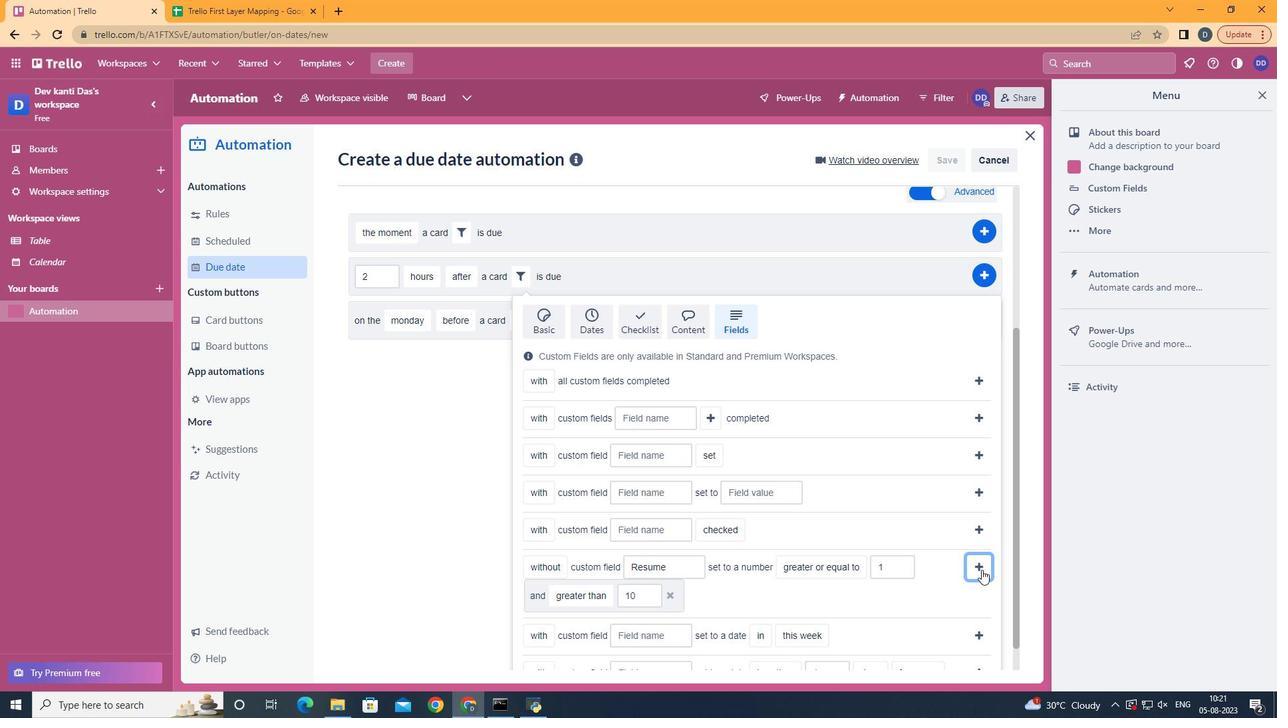 
Action: Mouse moved to (889, 498)
Screenshot: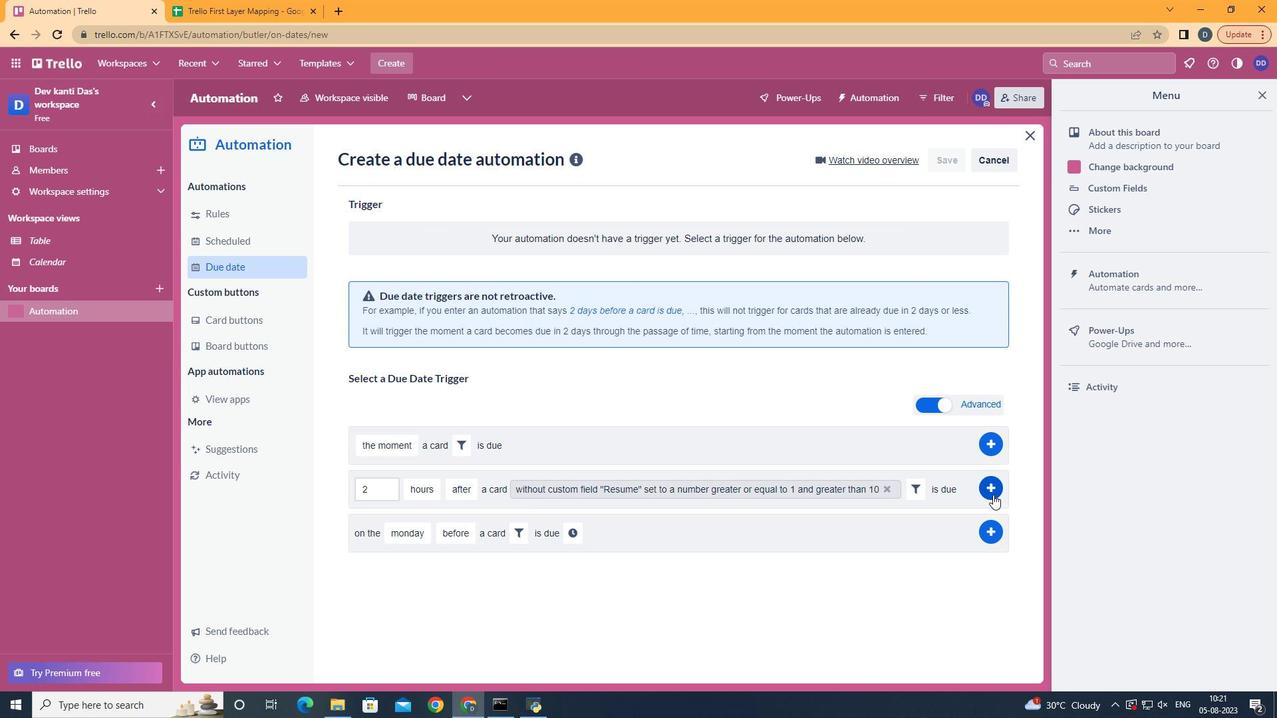 
Action: Mouse pressed left at (889, 498)
Screenshot: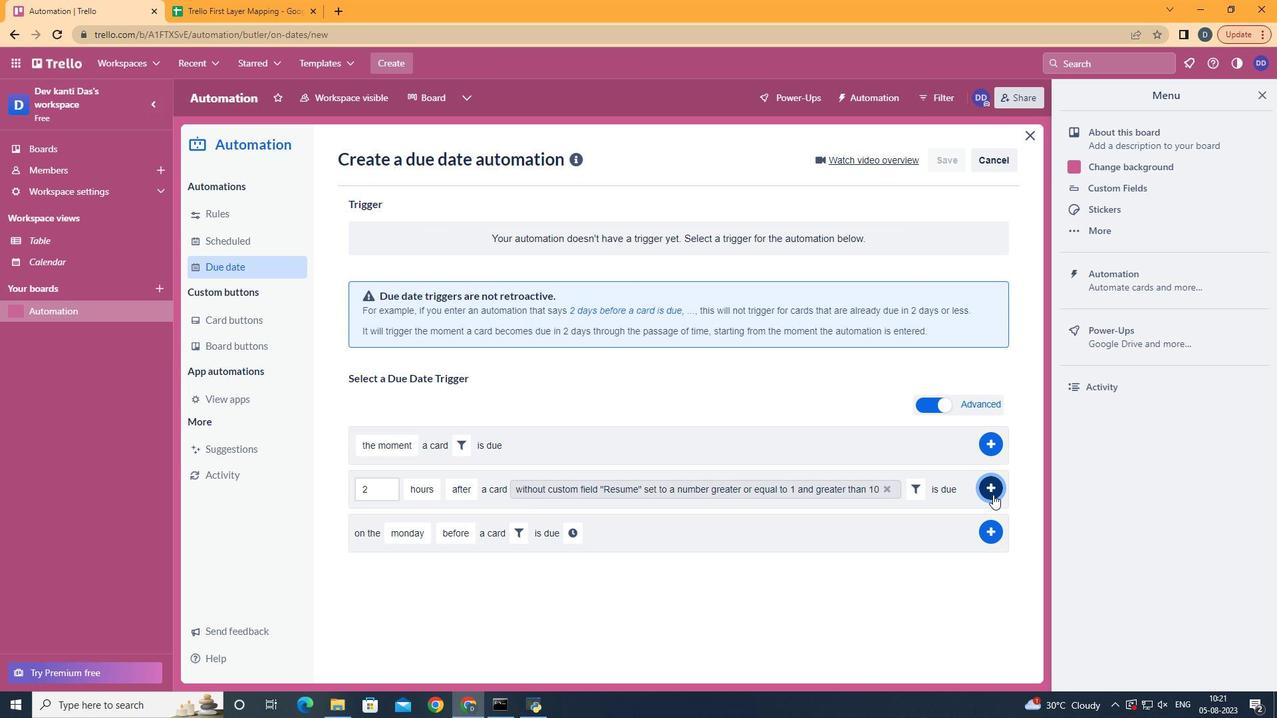 
Action: Mouse moved to (556, 217)
Screenshot: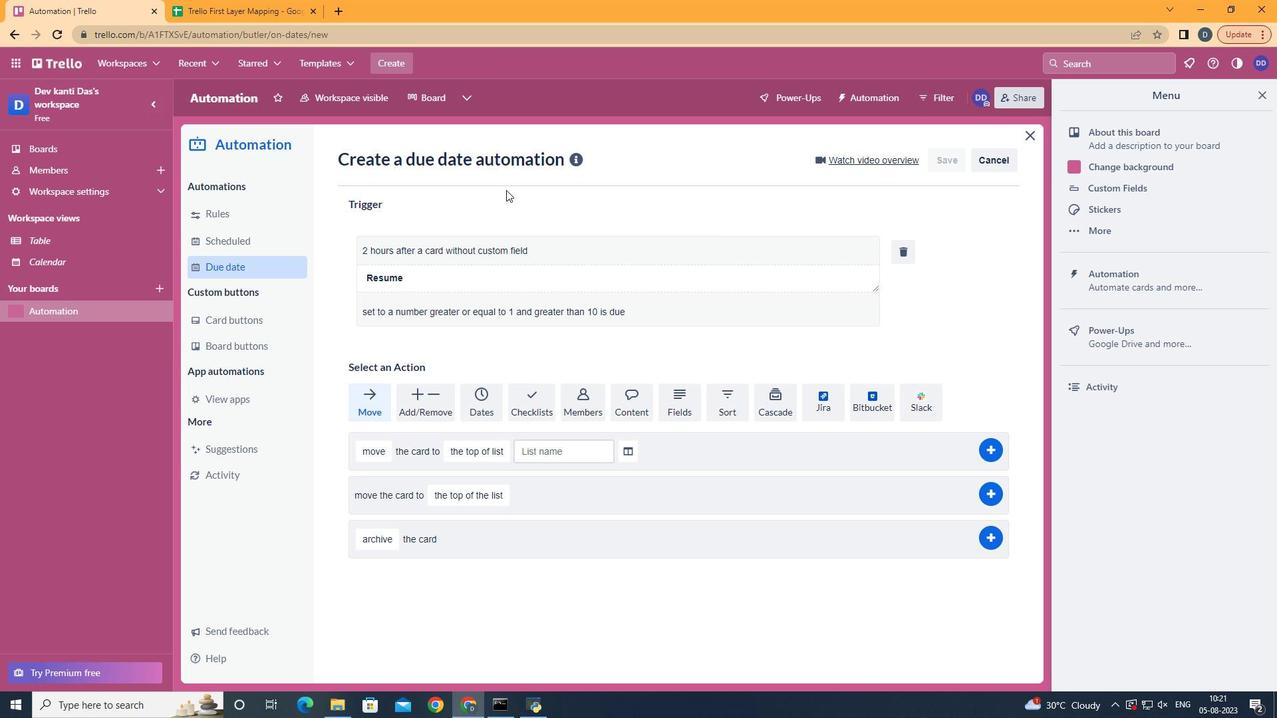 
